 Task: Write a Python program to find the largest element in an array.
Action: Mouse moved to (1145, 430)
Screenshot: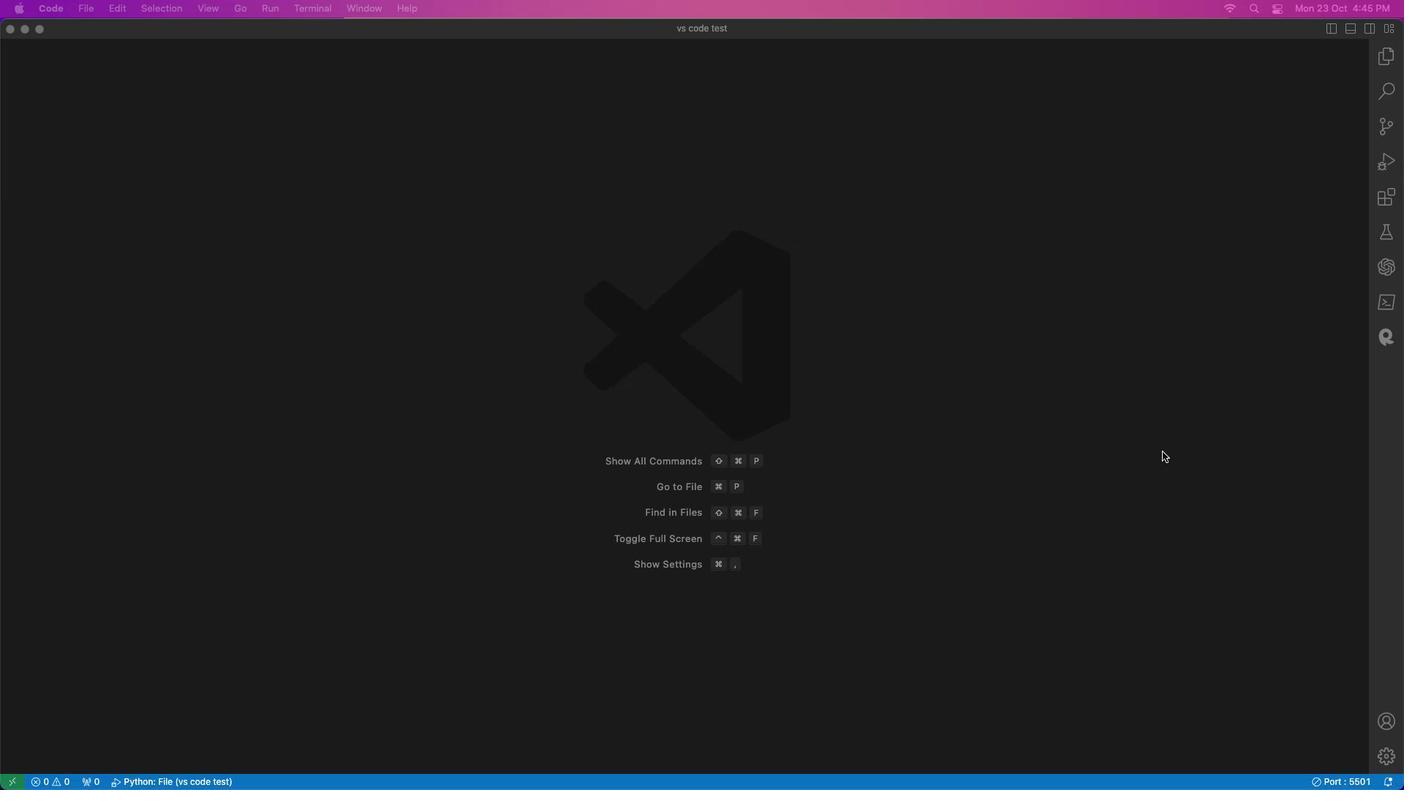 
Action: Mouse pressed left at (1145, 430)
Screenshot: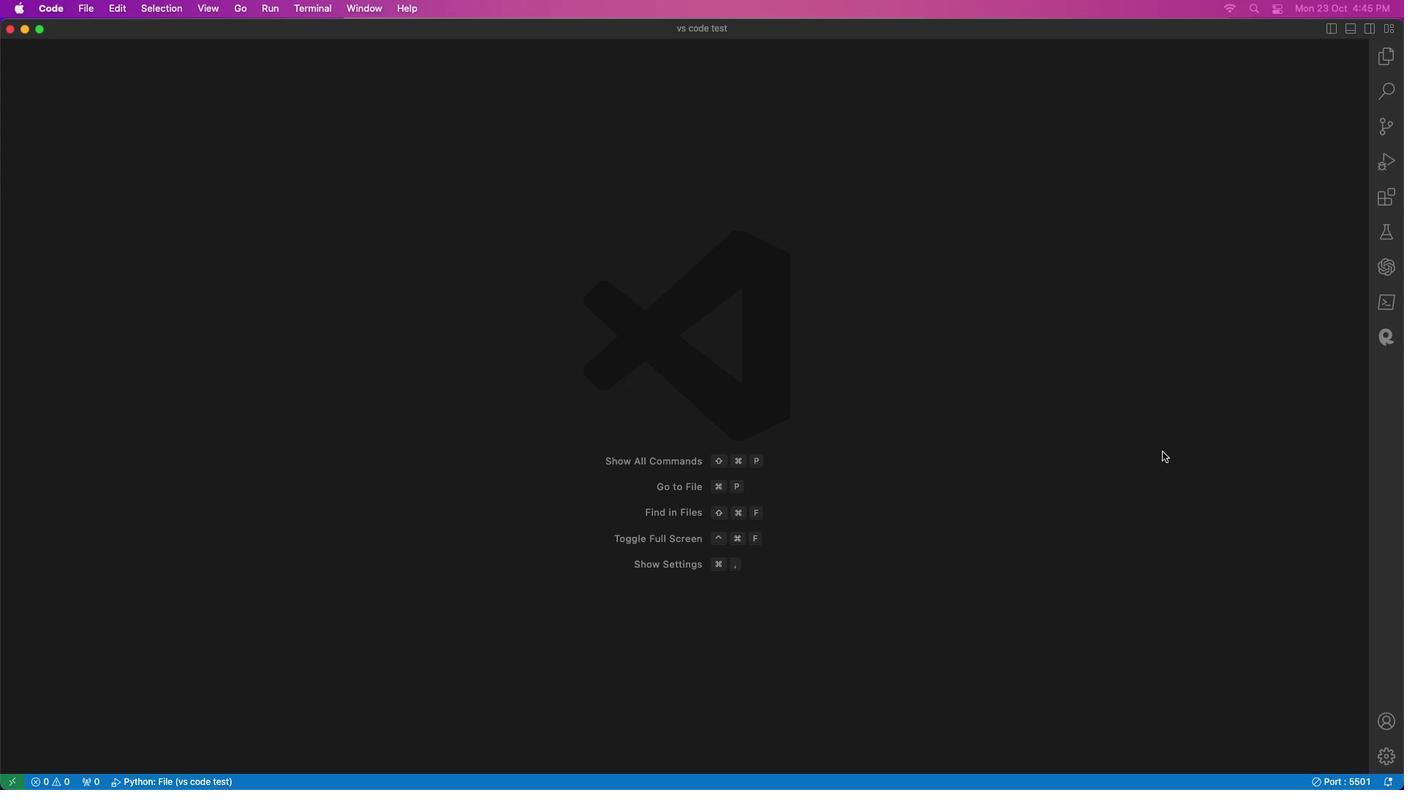 
Action: Mouse moved to (1351, 95)
Screenshot: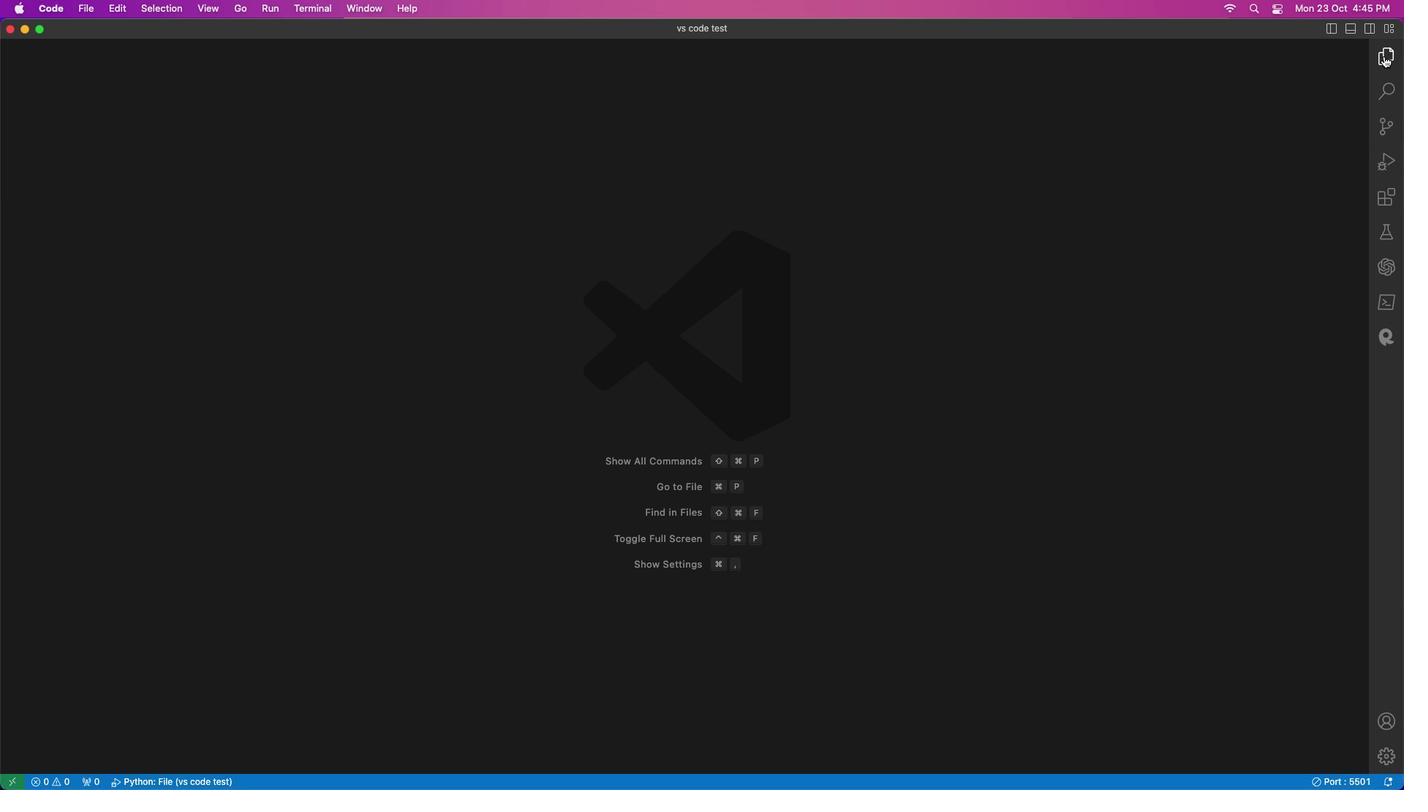 
Action: Mouse pressed left at (1351, 95)
Screenshot: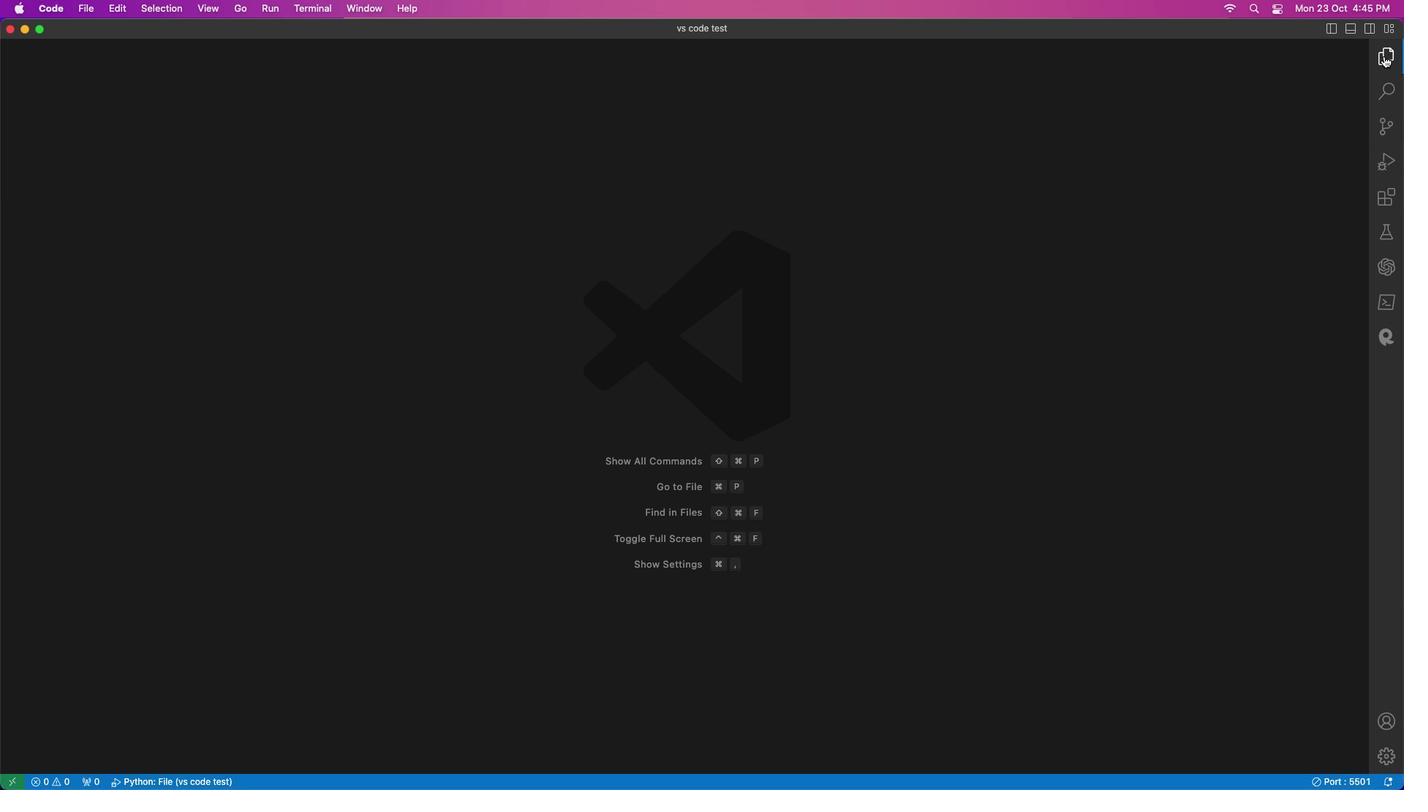 
Action: Mouse moved to (1282, 125)
Screenshot: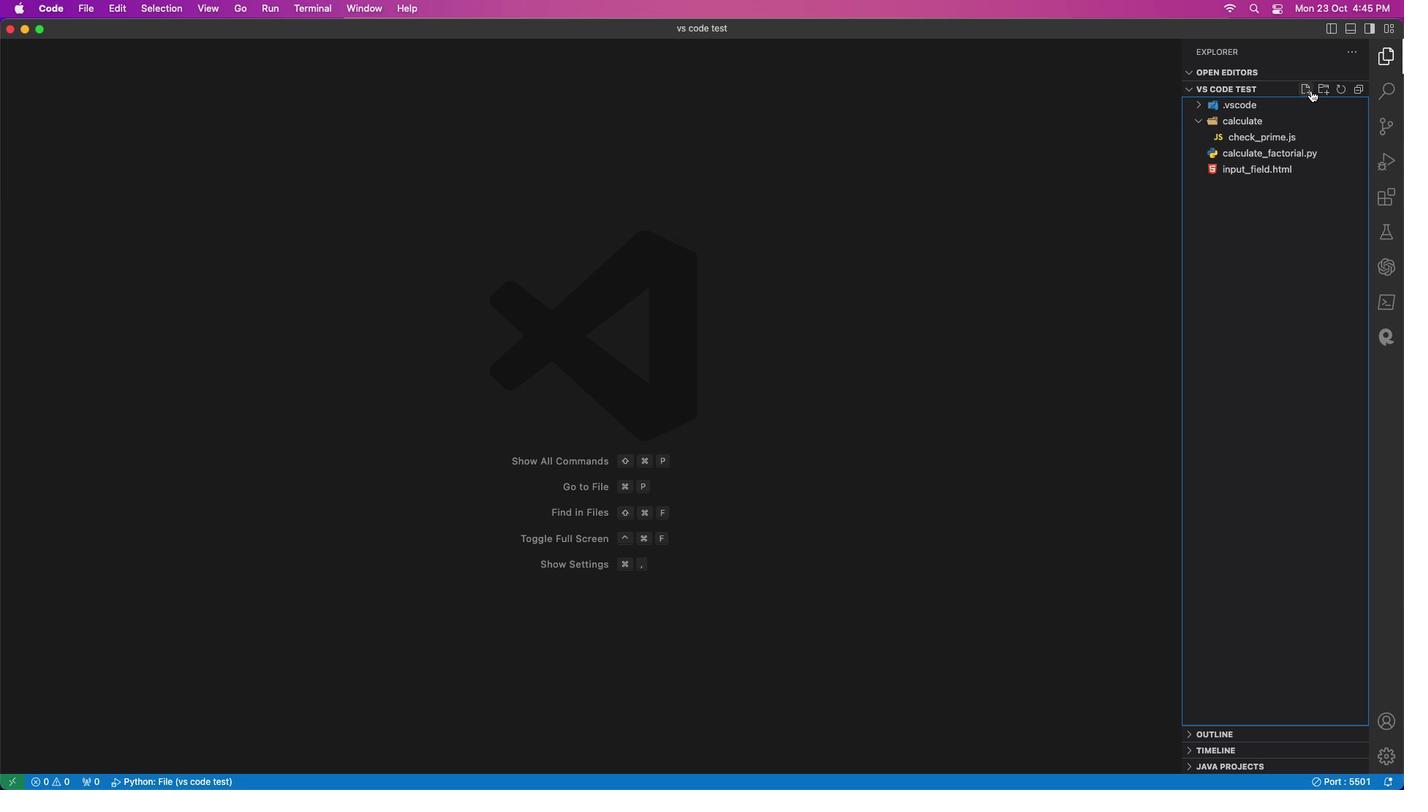 
Action: Mouse pressed left at (1282, 125)
Screenshot: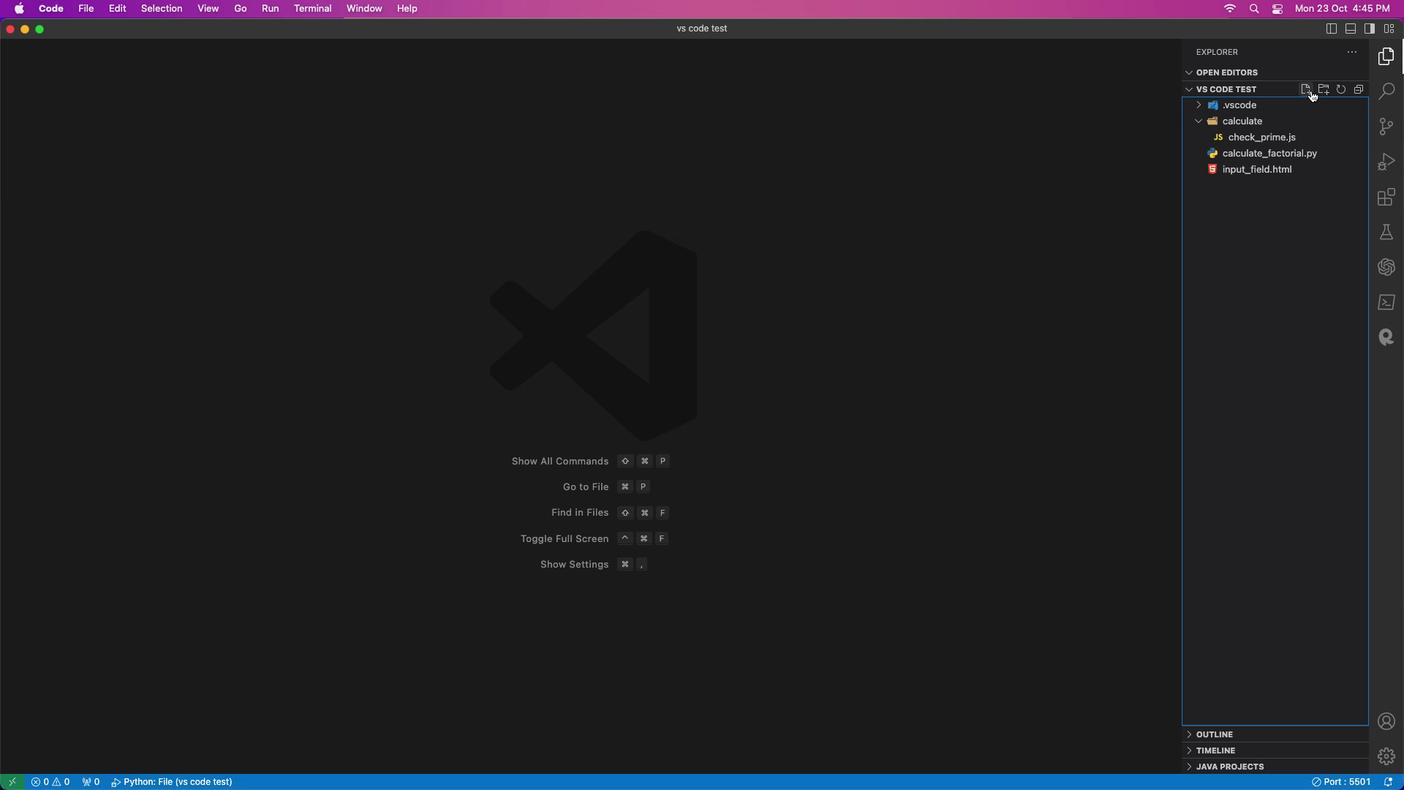 
Action: Mouse moved to (1215, 178)
Screenshot: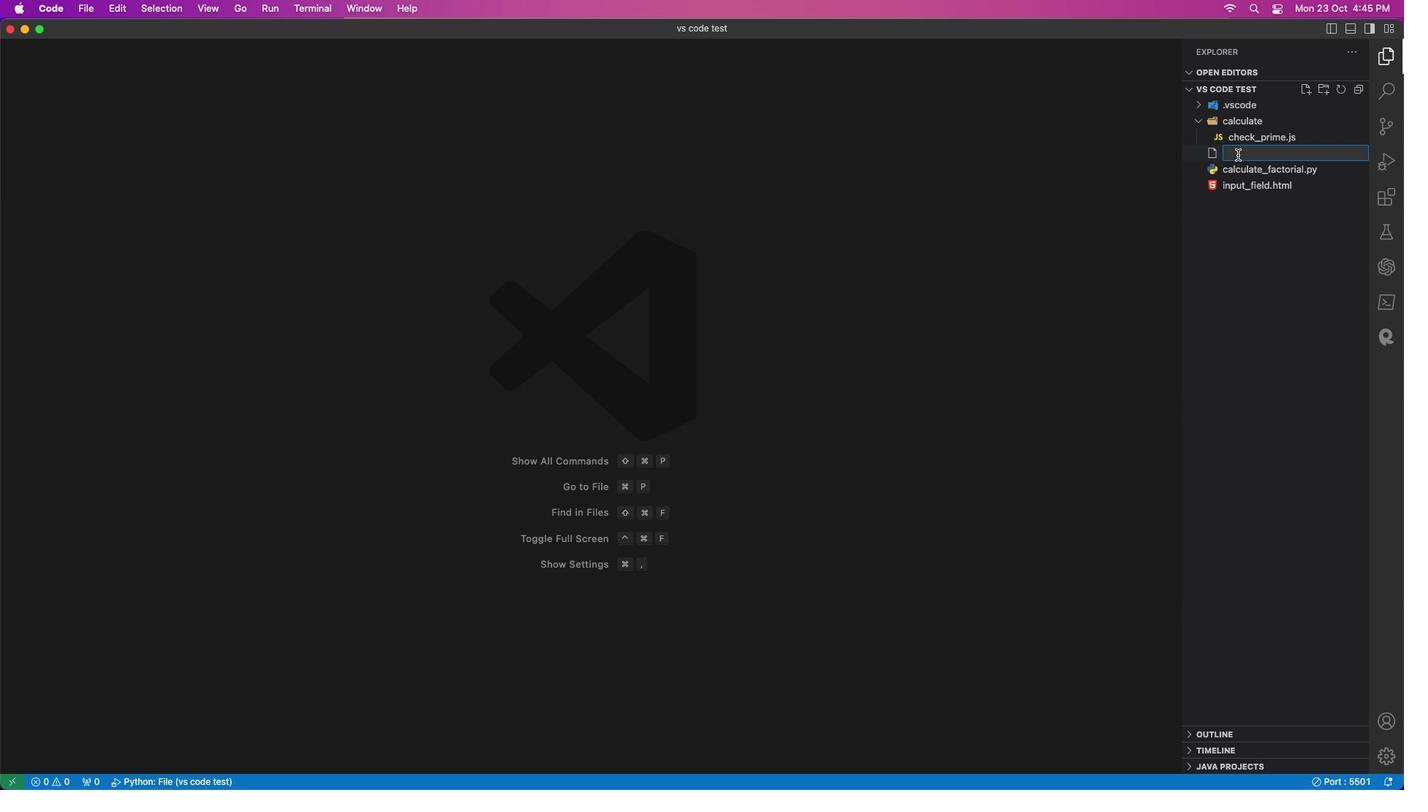 
Action: Mouse pressed left at (1215, 178)
Screenshot: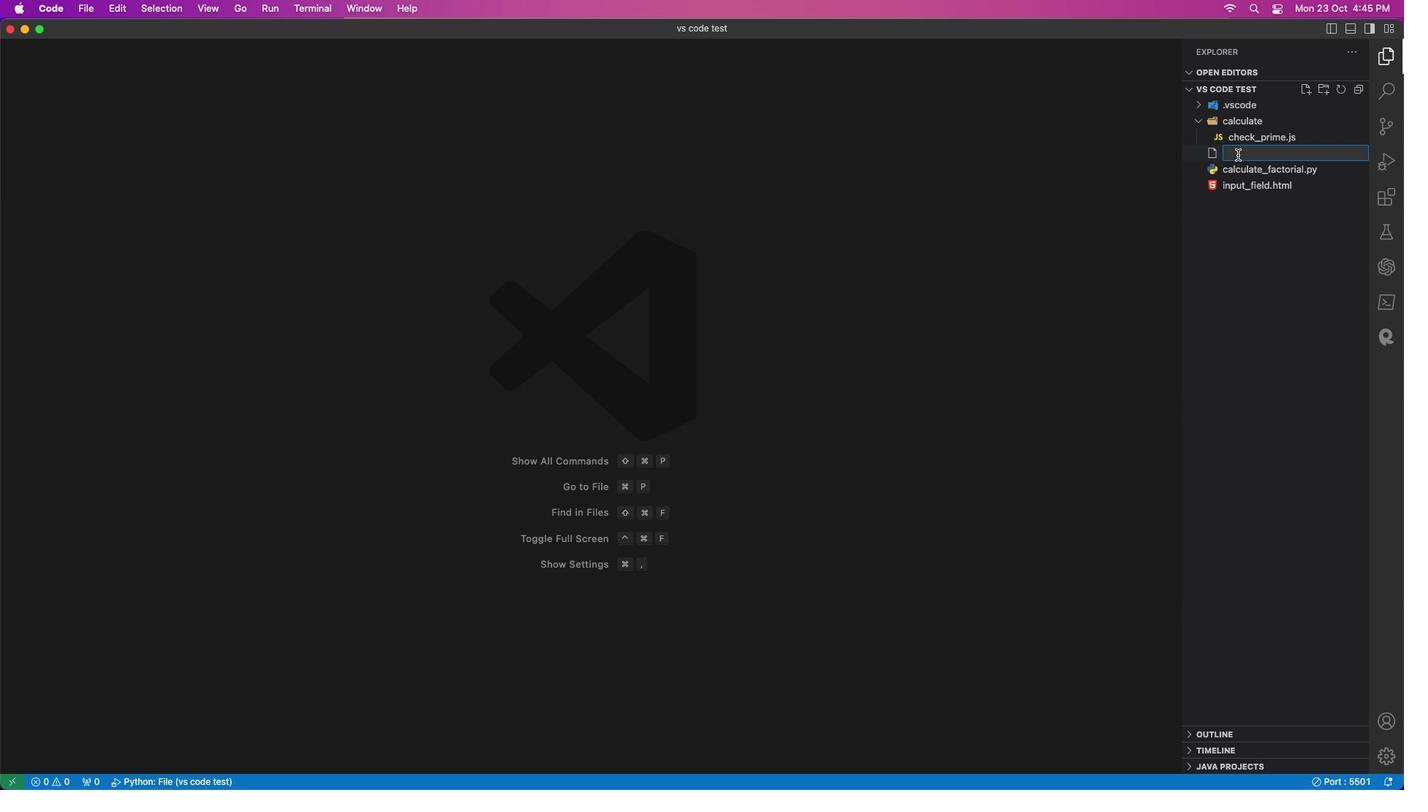
Action: Key pressed 'l''a''r''g''e''s''t'Key.shift'_''n''u''m''b''e''r''.''p''y'Key.enter'd''e''f'Key.space'f''i''n''d'Key.shift'_''d'Key.backspace'l''a''r''g''e''s''t'Key.shift'_''e''l''e''m''e''n''t'Key.shift'(''a''r''r'Key.shift')'Key.shift':'Key.enter'i''f'Key.space'n''o''t'Key.space'a''r''r'Key.shift':'Key.enter'r''e''t''u''r''n'Key.spaceKey.shift'N''o''n''e'Key.spaceKey.spaceKey.shift_r'#'Key.spaceKey.shift_r'R''e''t''u''r''n'Key.spaceKey.shift'N''o''n''e'Key.space'f''o''r'Key.space'a''n'Key.space'e''m''p''t''y'Key.space'a''r''r''a''y'Key.enter'm''a''x'Key.spaceKey.backspaceKey.shift'_''e''l''e''m''e''n''t'Key.space'='Key.space'a''r''r''[''0'']'Key.spaceKey.shift_r'#'Key.spaceKey.shift_r'A''s''s''u''m''e'Key.space't''h''e'Key.space'f''i''r''e''s''t'Key.backspaceKey.backspaceKey.backspace's''t'Key.space'e''l''e''m''e''n''t'Key.space'i''s'Key.space't''h''e'Key.space'm''a''x''i''m''u''m'Key.enterKey.enter'f''o''r'Key.space'e''l''e''m''e''n''t'Key.space'i'Key.space'n'Key.backspaceKey.backspace'm'Key.space'a''r''r'Key.backspaceKey.backspaceKey.backspaceKey.backspaceKey.backspace'n'Key.space'a''r''r'Key.shift':'Key.enter'i''f'Key.space'e''l''e''m''e''n''t'Key.spaceKey.shift'>'Key.space'm''a''x''-'Key.backspaceKey.shift'_''e''l''e''m''e''n''t'Key.shift':'Key.enter'm''a''x'Key.shift'_''e''l''e''m''t''n'Key.backspaceKey.backspace'e''n''t'Key.space'='Key.space'e''l''e''m''e''n''t'Key.enterKey.enterKey.backspaceKey.backspace'r''e''t''u''r''n'Key.space'm''a''x'Key.shift'_''e''l''e''m''e''n''t'Key.enterKey.enterKey.enterKey.shift_r'#'Key.shift_r'A''s''k'Key.space't''h''e'Key.space'u''s''e''r'Key.space't''o'Key.space'i''n''p''u''t'Key.space't''h''e'Key.space'a''r''r''a''y'Key.space'e''l''e''m''e''n''t''s'Key.spaceKey.enter'u''s''e''r'Key.shift'_''i''n''p''u''t''='Key.space'i''n''p''u''t'Key.shift'('Key.shift'"'Key.shift_r'E''n''t''e''r'Key.space't''h''e'Key.space'e''l''e''m''e''e''n''t'Key.backspaceKey.backspaceKey.backspace'n''t''s'Key.space'o''f'Key.space't''h''e'Key.space'a''r''r''a''y'Key.space's''e''p''e''r''a''t''e''d'Key.space'b''y'Key.space's''a'Key.backspace'p''a''c''e''s'Key.shift':'Key.spaceKey.shift'"'Key.shift')'Key.enter'i''n''p''u''t'Key.shift'_''e''l''e''m''e''n''t''='Key.space'u''s''e''r'Key.shift'_''i''n''p''u''t''.''s''p''l''i''t'Key.spaceKey.backspaceKey.shift'('Key.shift')'Key.enterKey.enterKey.backspaceKey.backspaceKey.spaceKey.shift_r'#'Key.spaceKey.shift_r'S''p''l''i''t'Key.space't''h''e'Key.space'i''n''p''u''t'Key.space'i''n''t''o'Key.space'a'Key.space'l''i''s''t'Key.space'o''f'Key.space's''t''r''i''n''g''s'Key.enterKey.enterKey.shift_r'#'Key.shift_r'C''o''n''v''e''r''t'Key.space't''h''e'Key.space'i''n''p''u''t'Key.space'e''l''e''m''e''n''t''s'Key.space't''o'Key.space'i''n''t''e''g''e''r''s'Key.enter't''r''y'Key.shift':'Key.enter'a''r''r''r'Key.backspace'a''y'Key.shiftKey.space'='Key.space'[''i''n''t'Key.shift'(''e''l''e''m''e''n''t'Key.shift')'Key.space'f''o''r'Key.space'e''l''e''m''e''n''t'Key.space'i''n'Key.space'i''n''p''u''t'Key.shift'_''e''l''e''m''e''n''t''s'']'Key.enter'e''x''c''e''p''t'Key.spaceKey.shift_r'V''a''l''u''e'Key.shift_r'E''r''r''o''r'Key.shift':'Key.enter'p''r''i''n''t'
Screenshot: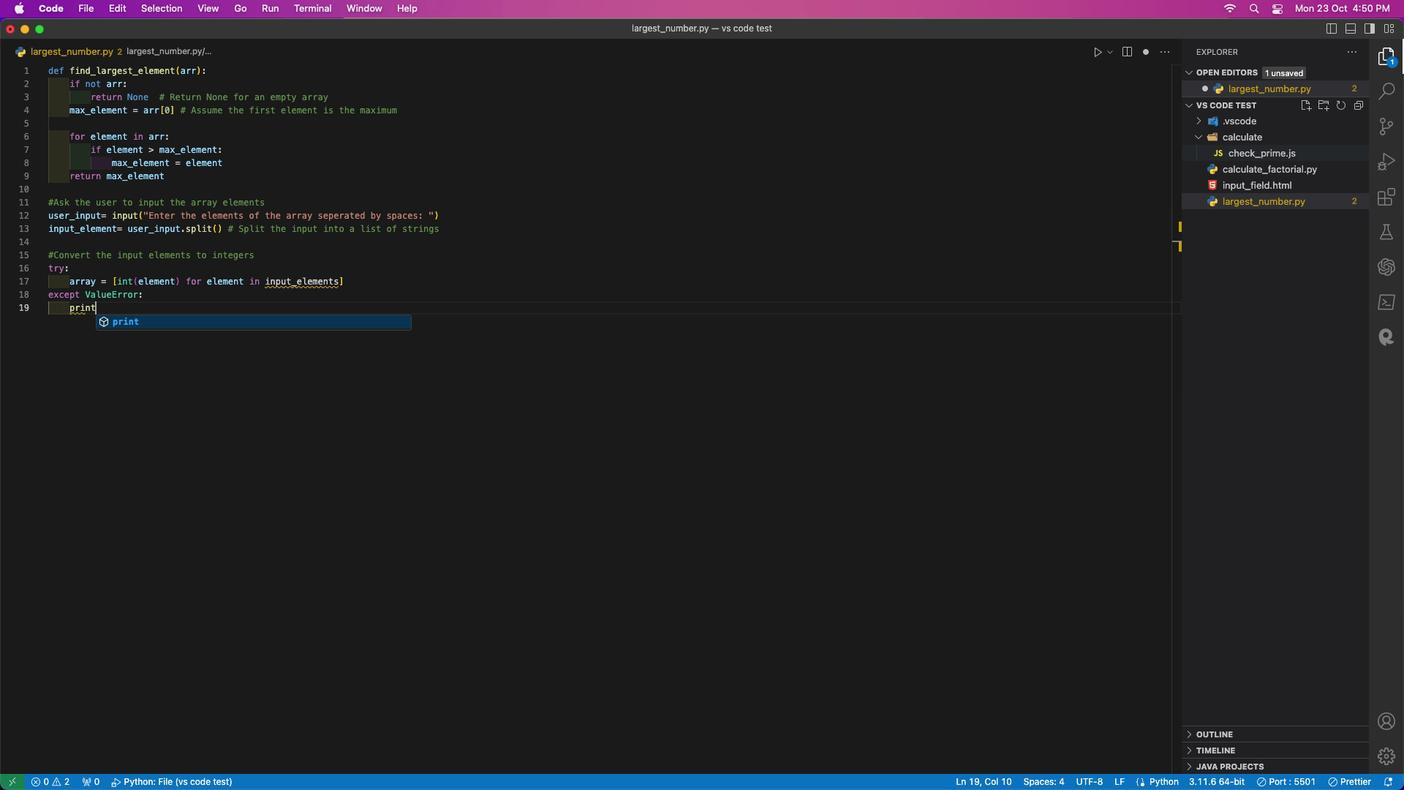 
Action: Mouse moved to (377, 280)
Screenshot: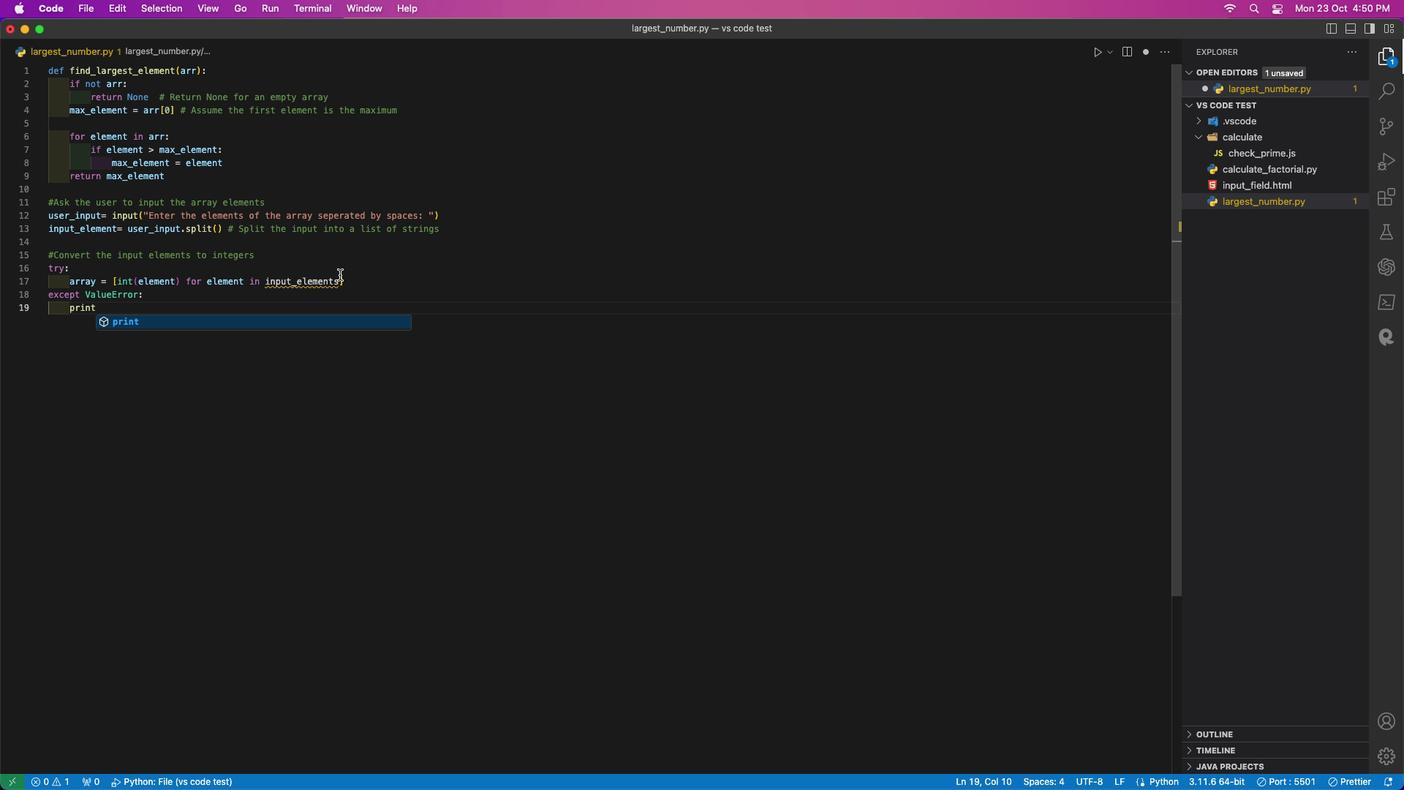 
Action: Mouse pressed left at (377, 280)
Screenshot: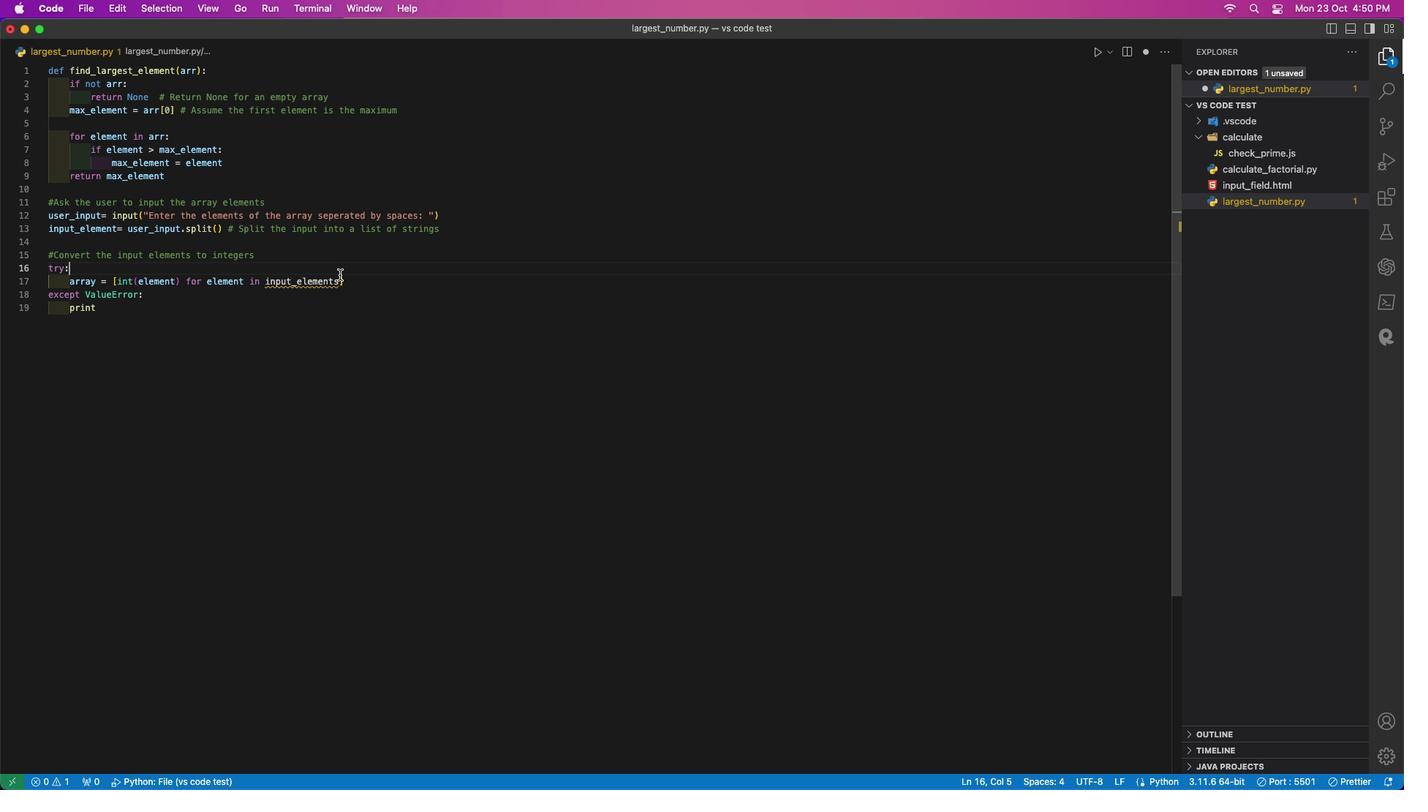 
Action: Mouse moved to (375, 283)
Screenshot: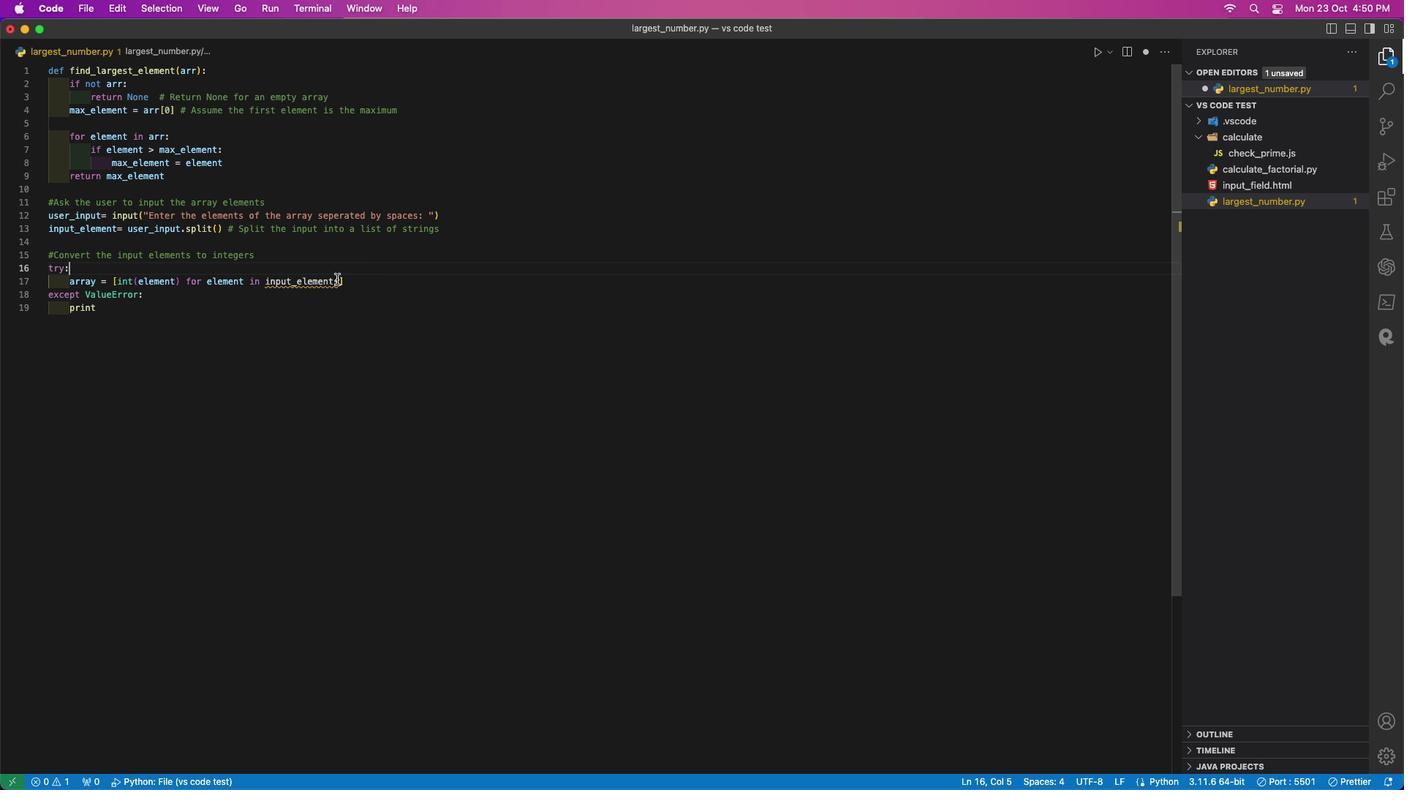 
Action: Mouse pressed left at (375, 283)
Screenshot: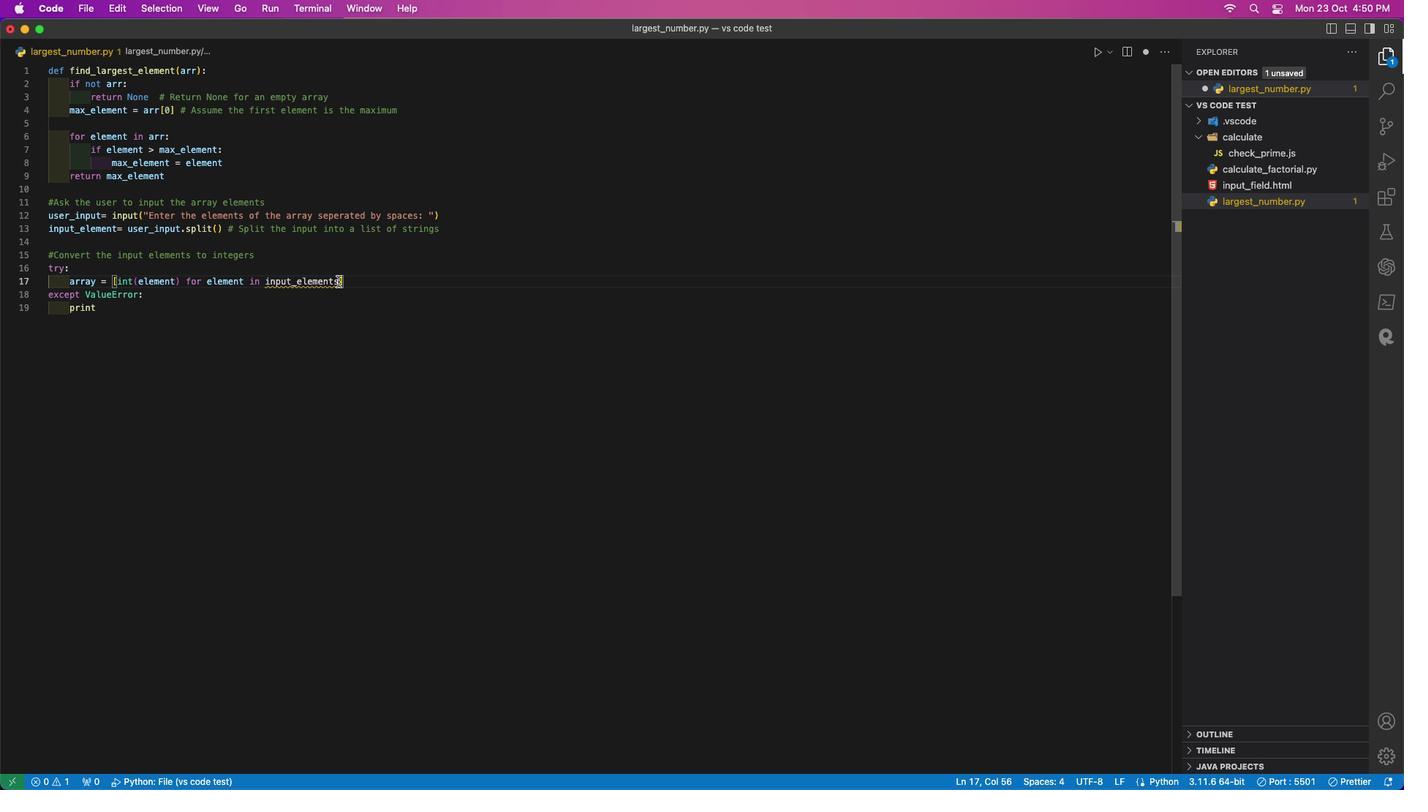 
Action: Mouse moved to (387, 302)
Screenshot: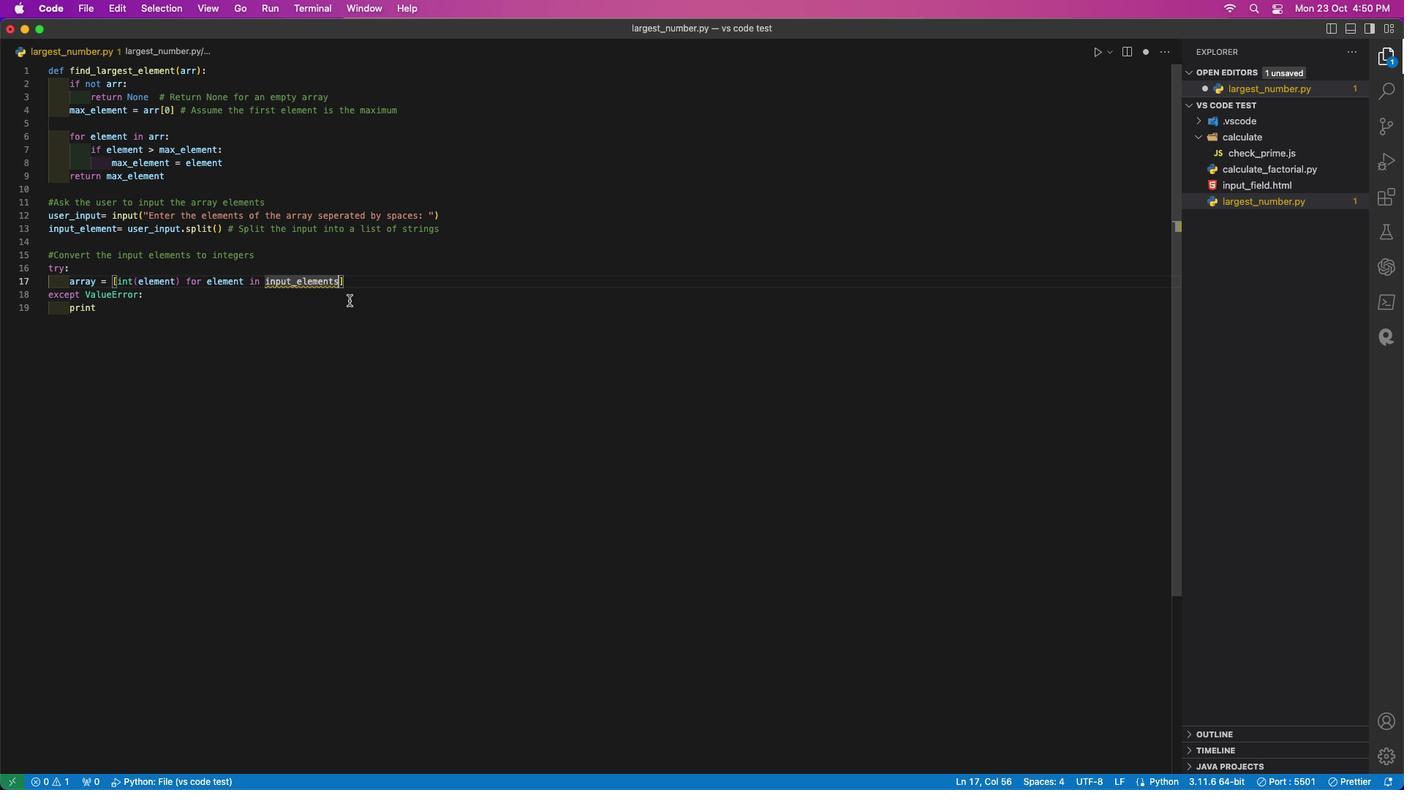 
Action: Key pressed Key.backspace
Screenshot: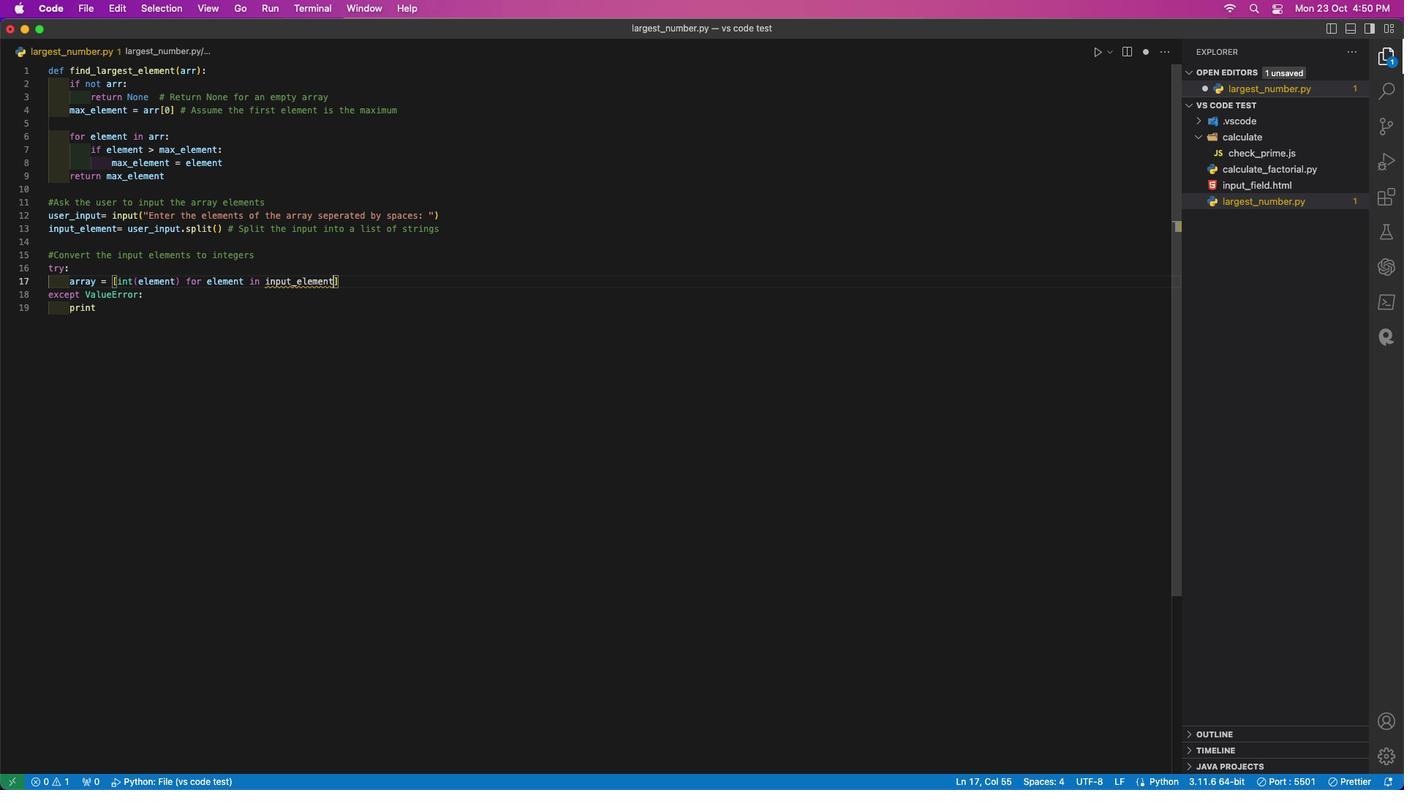 
Action: Mouse moved to (218, 306)
Screenshot: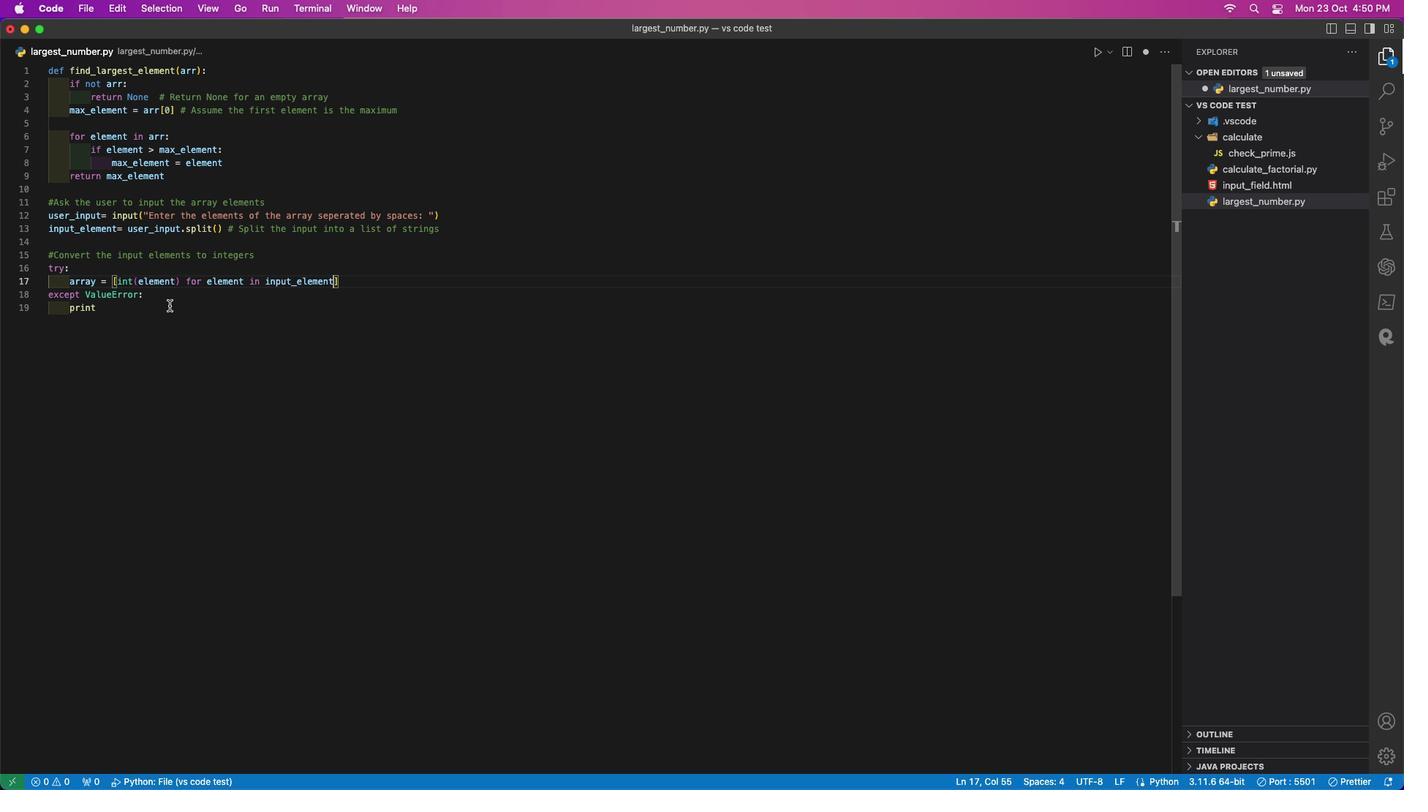 
Action: Mouse pressed left at (218, 306)
Screenshot: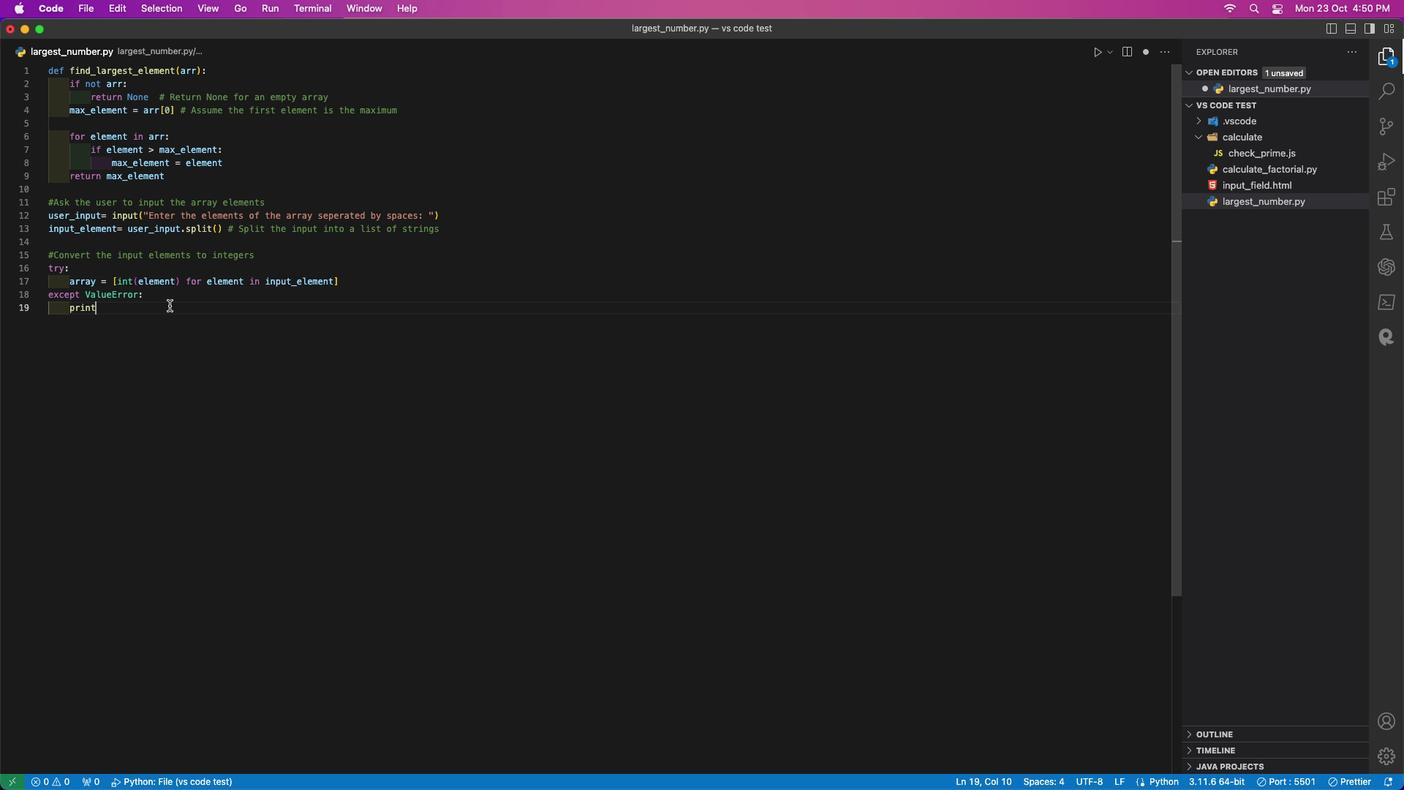 
Action: Mouse moved to (220, 306)
Screenshot: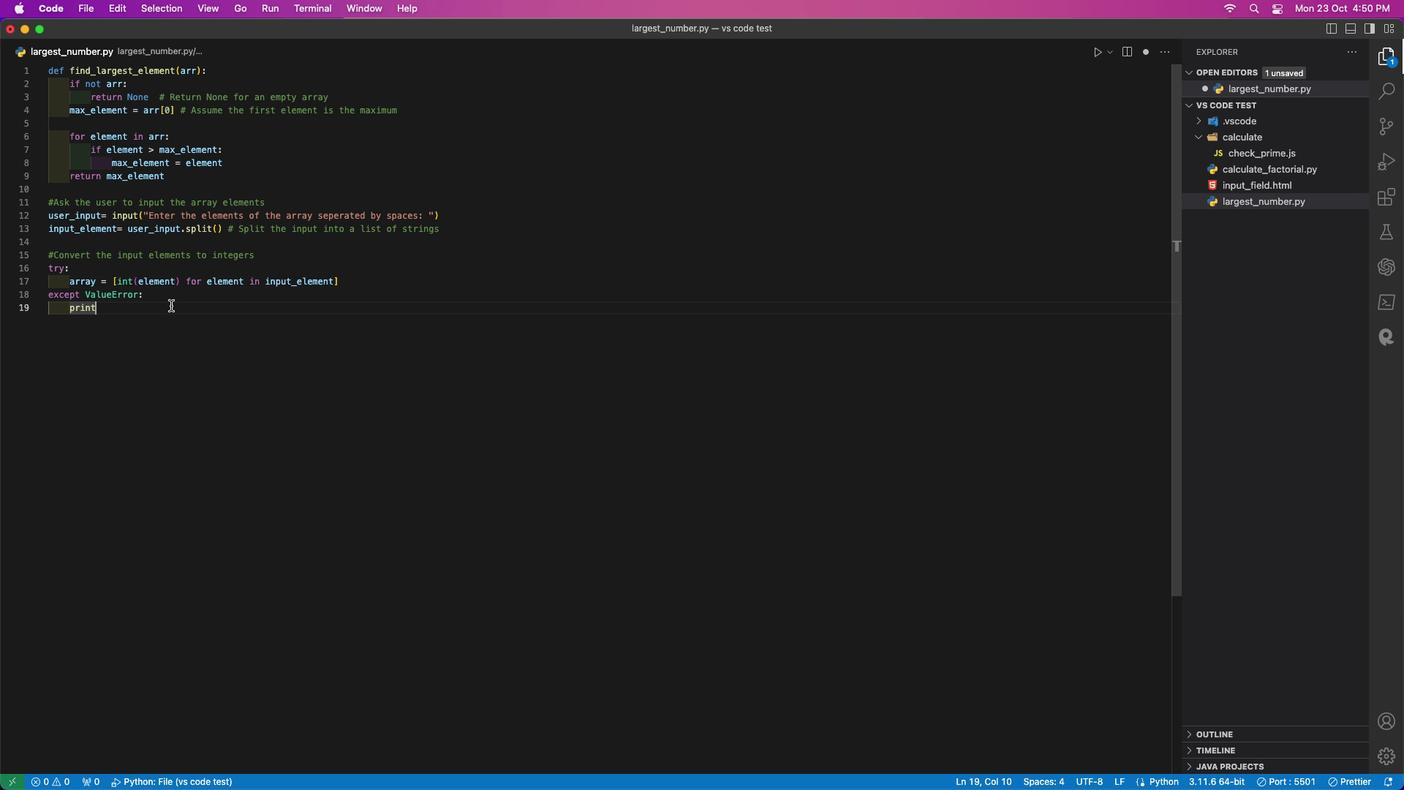 
Action: Key pressed Key.shift'('Key.shift'"'Key.shift'I''n''v''a''l''i''d'Key.space'i''n''p''u''t'Key.spaceKey.backspace'.'Key.shiftKey.spaceKey.shift'P''l''e''a''s''e'Key.space'e''n''t''e''r'Key.space'i''n''t''e''g''e''r''s'Key.space's''e''p''e'Key.backspaceKey.backspace'p''a''r''a''t''e''d'Key.space'b''y'Key.space's''p''a''c''e''s''.'Key.shift'"'Key.shift')'Key.enter'e''l''s''e'Key.shift':'Key.enter'i''f'Key.space'a''r''r''a''y'Key.shift':'Key.enter'l''a''r''g''e''s''t'Key.space'='Key.space'f''i''n''d'Key.shift'_''l''a''r''g''e''s''t'Key.shift'_''e''l''e''m''e''n''t'Key.shift'(''a''r''r''a''y'Key.shiftKey.shiftKey.shift')'Key.enter'p''r''i''n''t'Key.shift'('Key.shift'"'Key.shift'T''h''e'Key.space'l''a''r''g''e''s''t'Key.space'e''l''e''m''e''n''t'Key.space'i''n'Key.space't''h''e'Key.space'a''r''r''a''y'Key.space'i''s'Key.spaceKey.backspaceKey.shift':'Key.spaceKey.shift'"'','Key.space'l''a''r''g''e''s''t'Key.shift')'Key.enter'e''l''s''e'Key.shift':'Key.enter'p''r''i''n''t'Key.shift'('Key.shift'"'Key.shift'T''h''e'Key.space'a''r''r''a''y'Key.space'i''s'Key.space'e''m''p''t''y''.'Key.shift'"'Key.shiftKey.shift')'
Screenshot: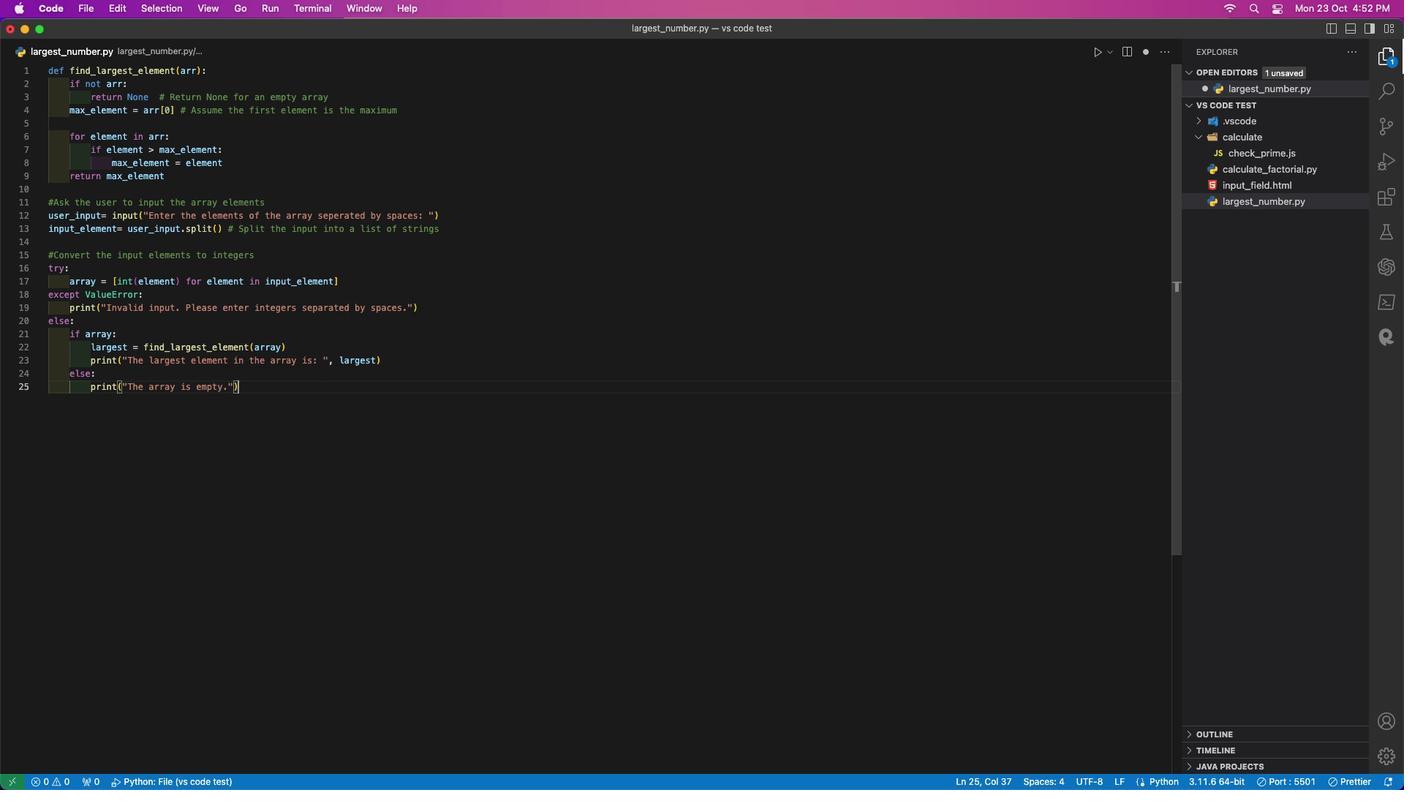 
Action: Mouse moved to (608, 364)
Screenshot: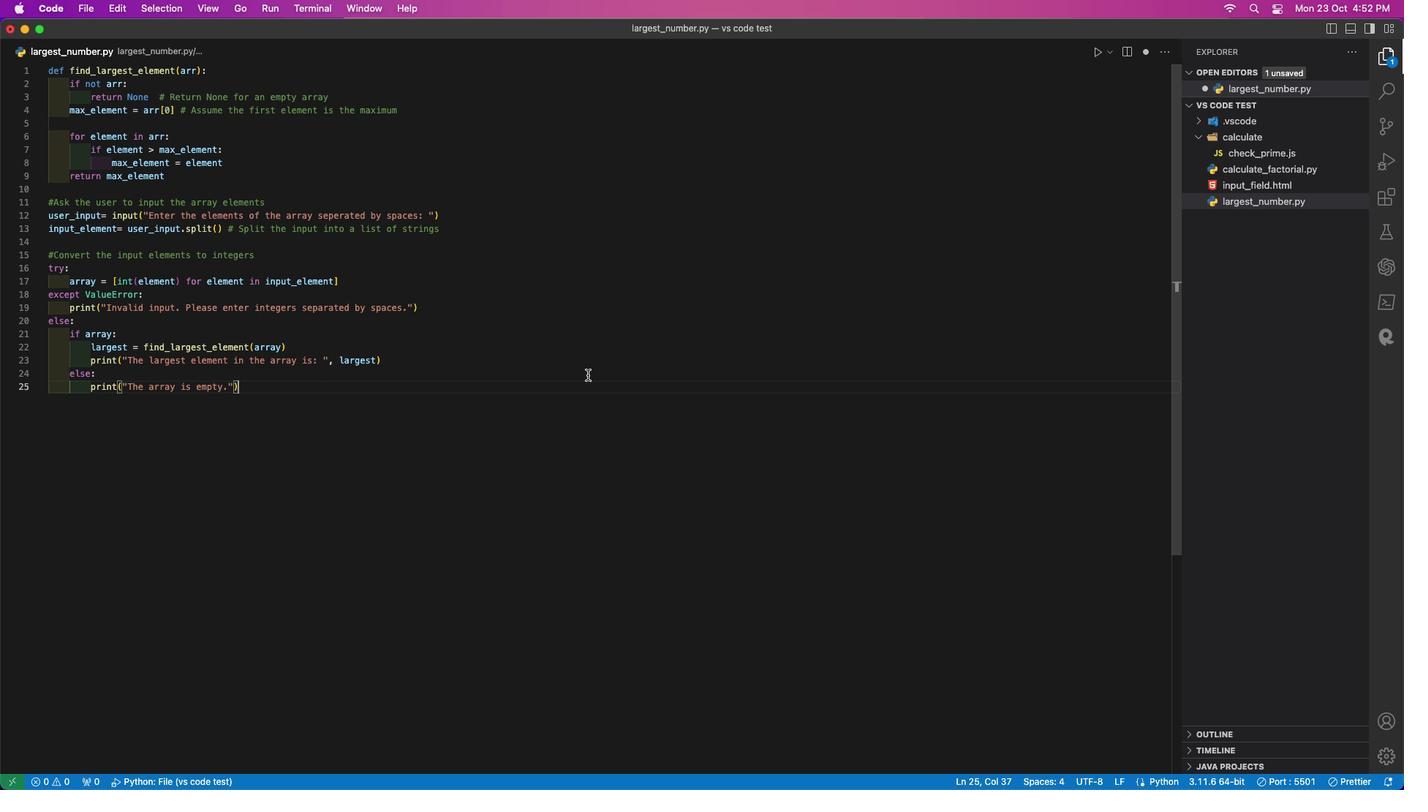 
Action: Mouse pressed left at (608, 364)
Screenshot: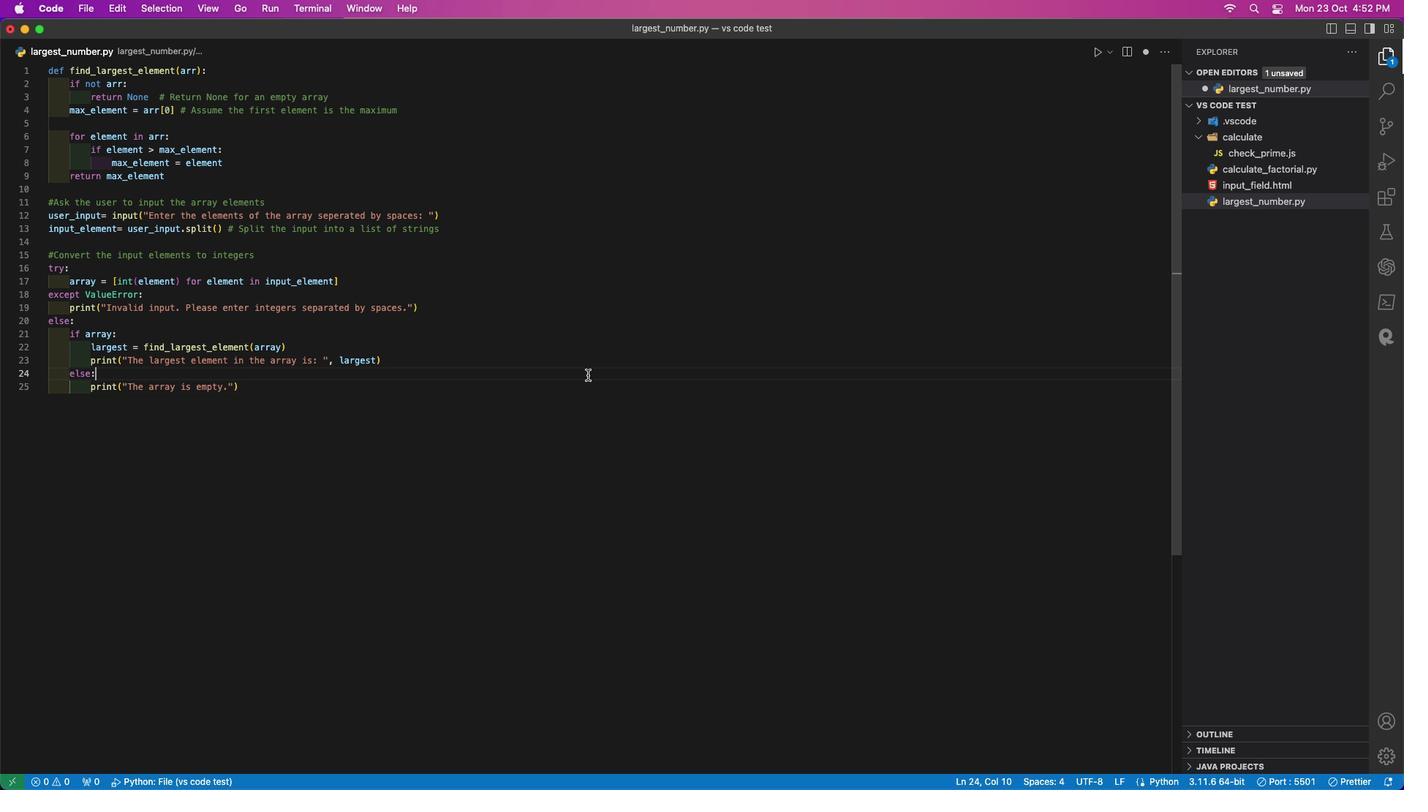 
Action: Mouse moved to (1353, 180)
Screenshot: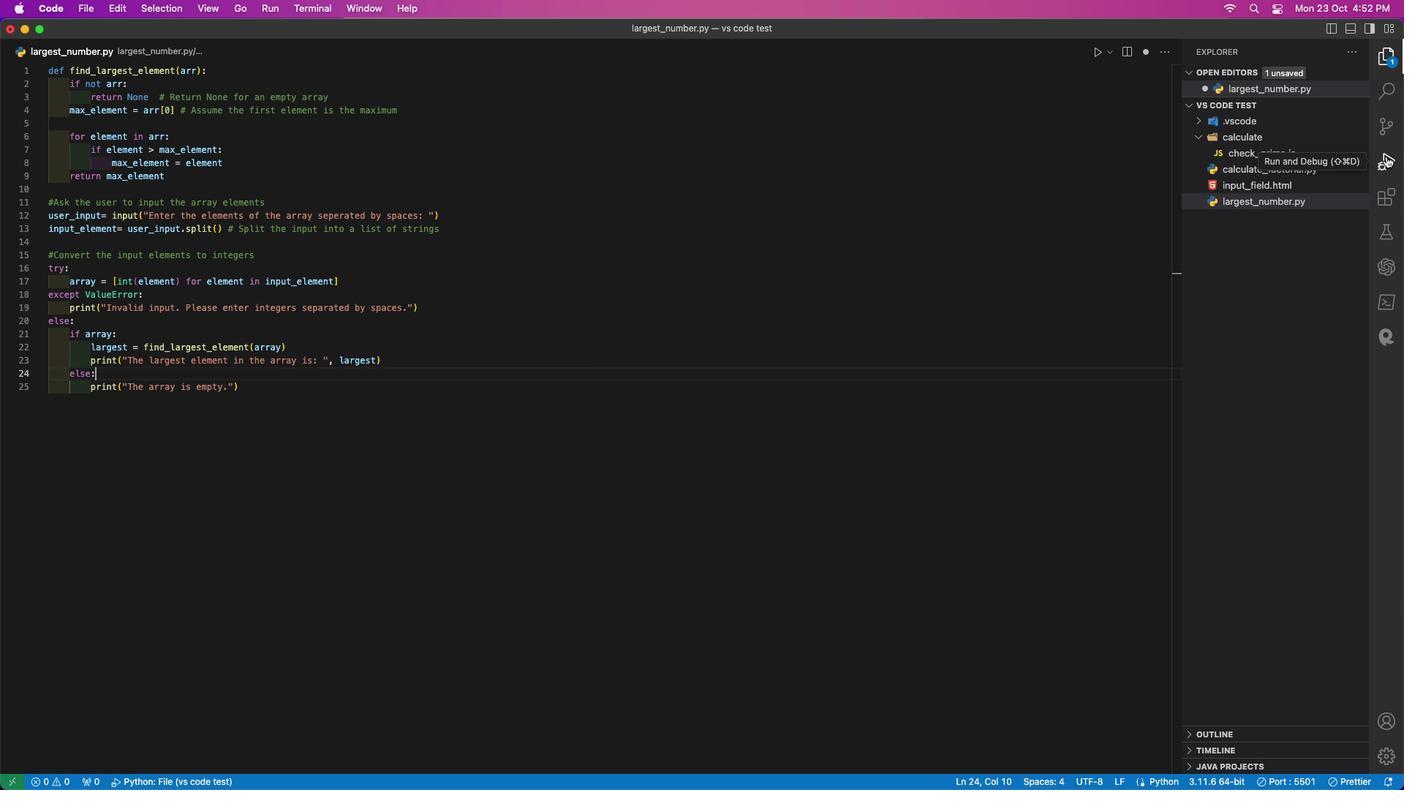 
Action: Mouse pressed left at (1353, 180)
Screenshot: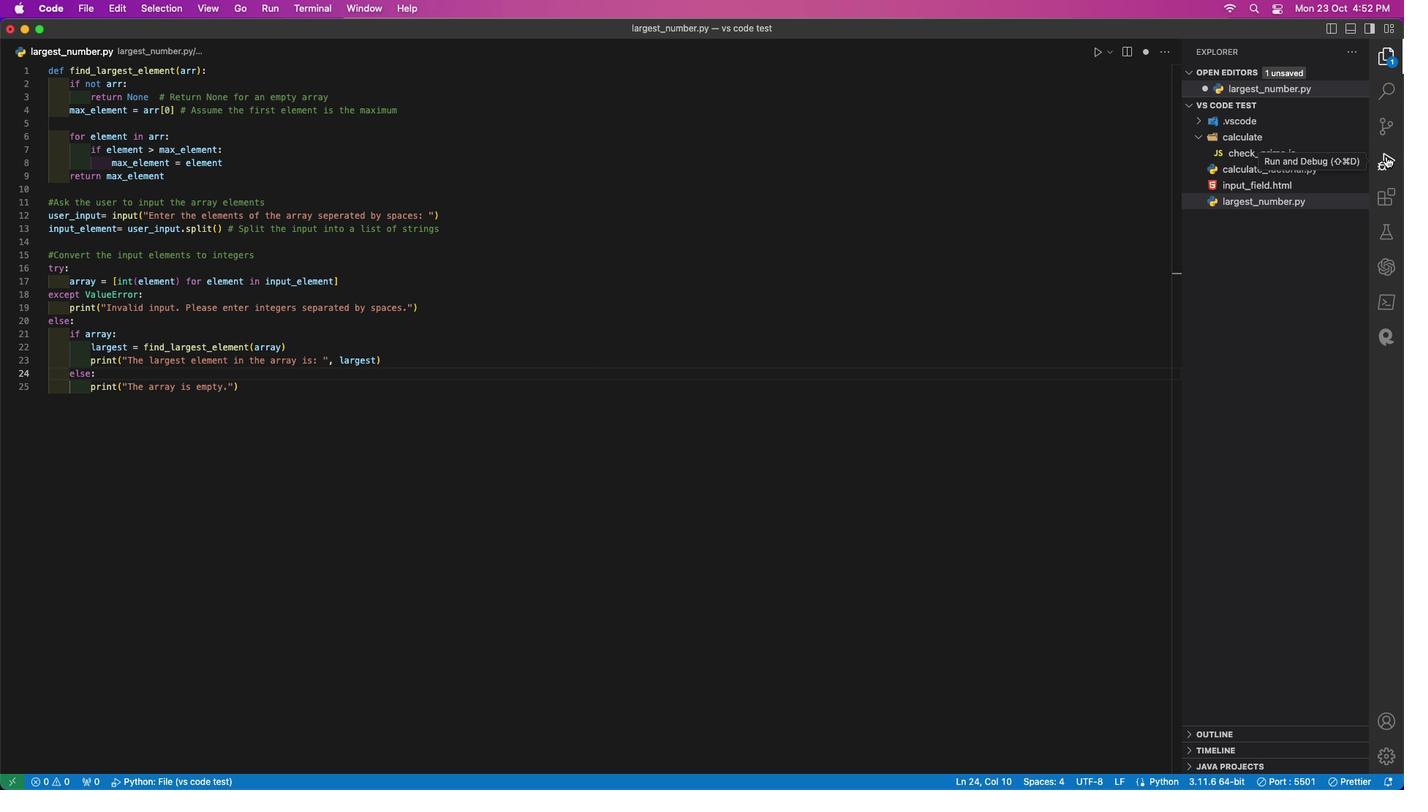 
Action: Mouse moved to (1225, 92)
Screenshot: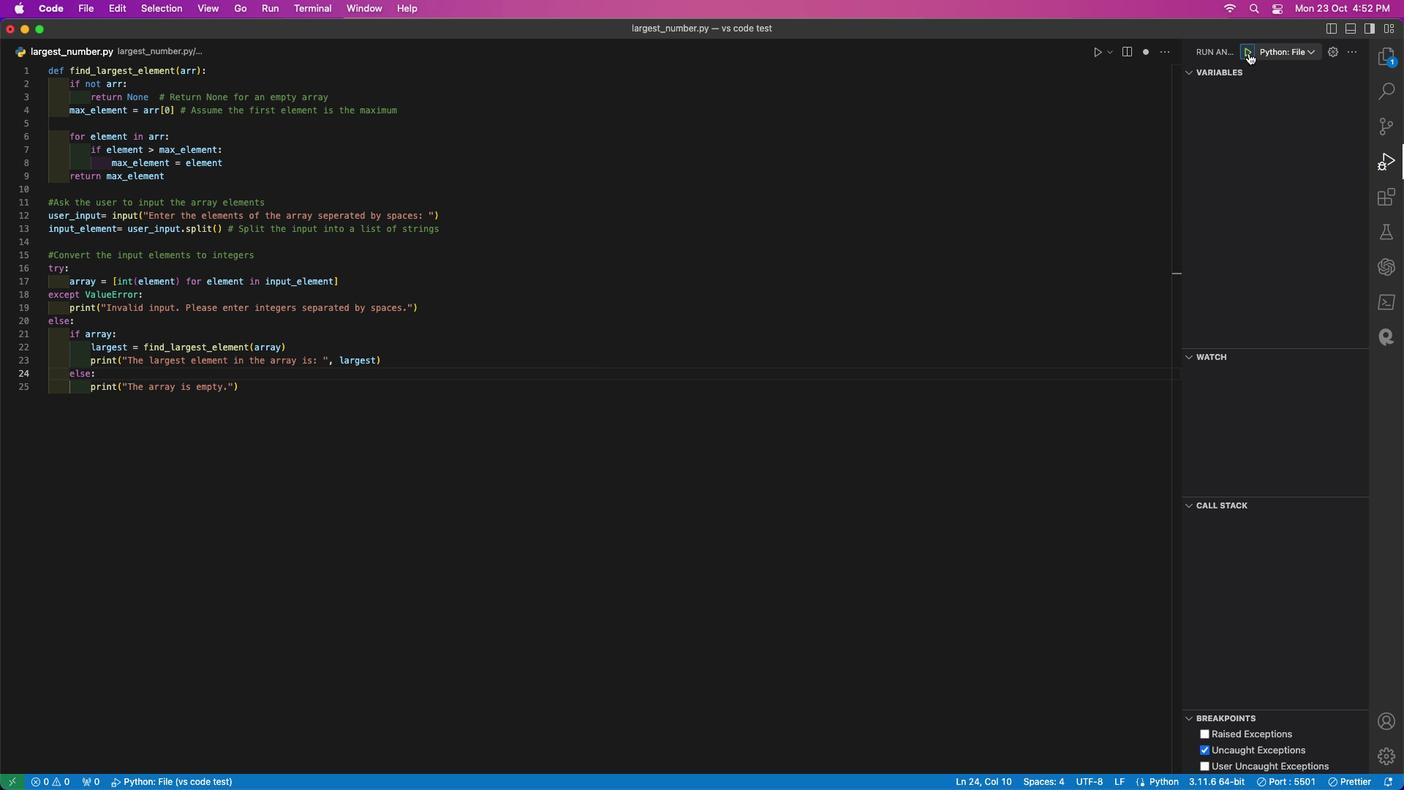 
Action: Mouse pressed left at (1225, 92)
Screenshot: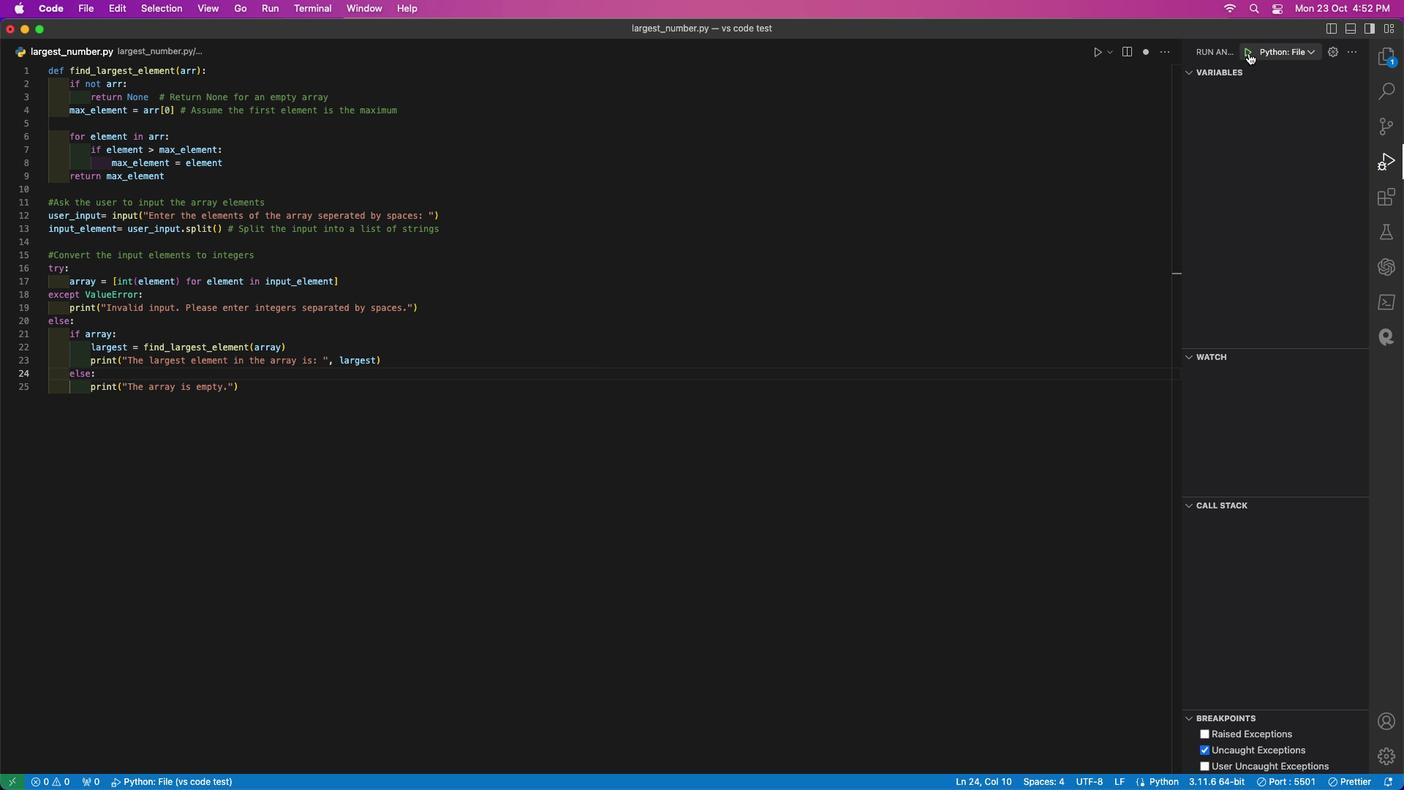 
Action: Mouse moved to (373, 632)
Screenshot: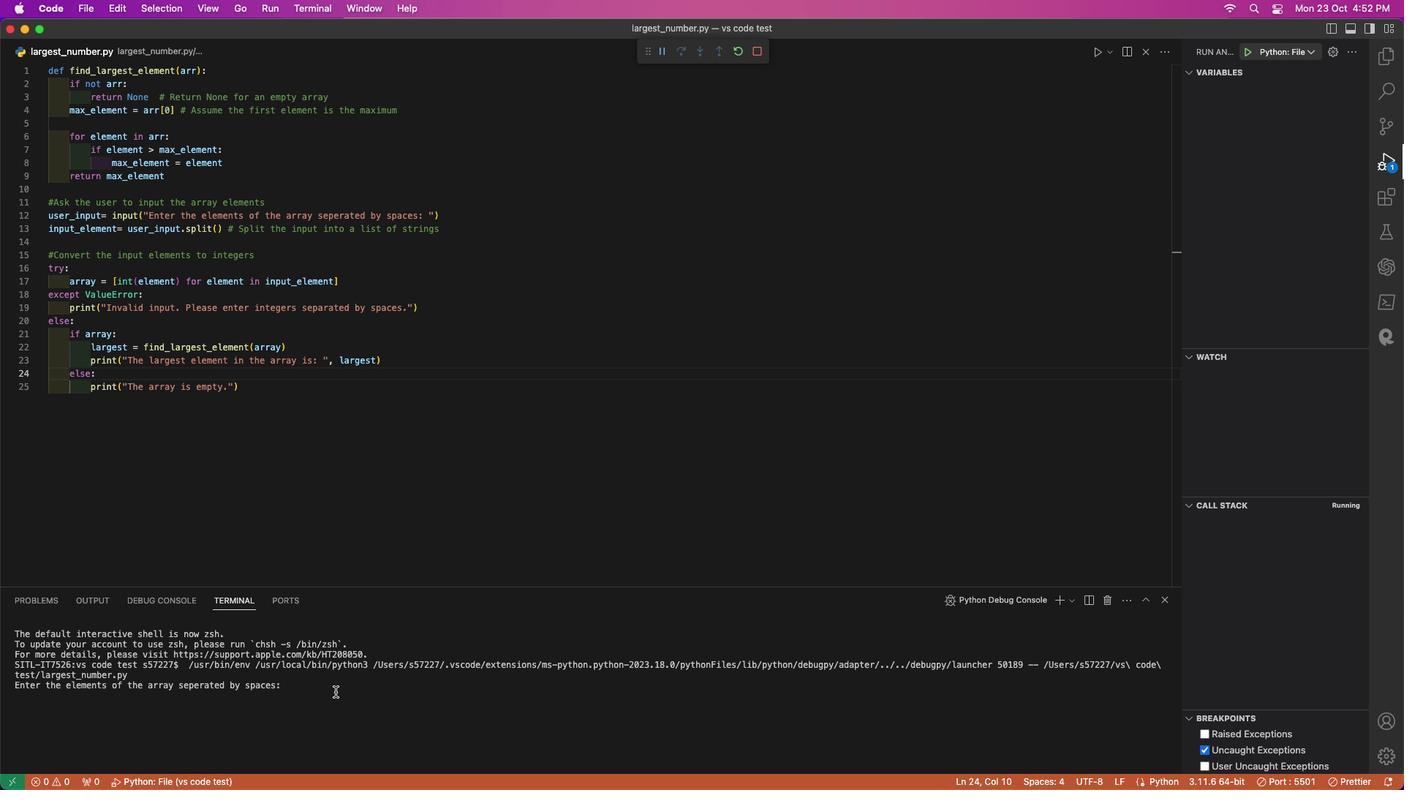 
Action: Mouse pressed left at (373, 632)
Screenshot: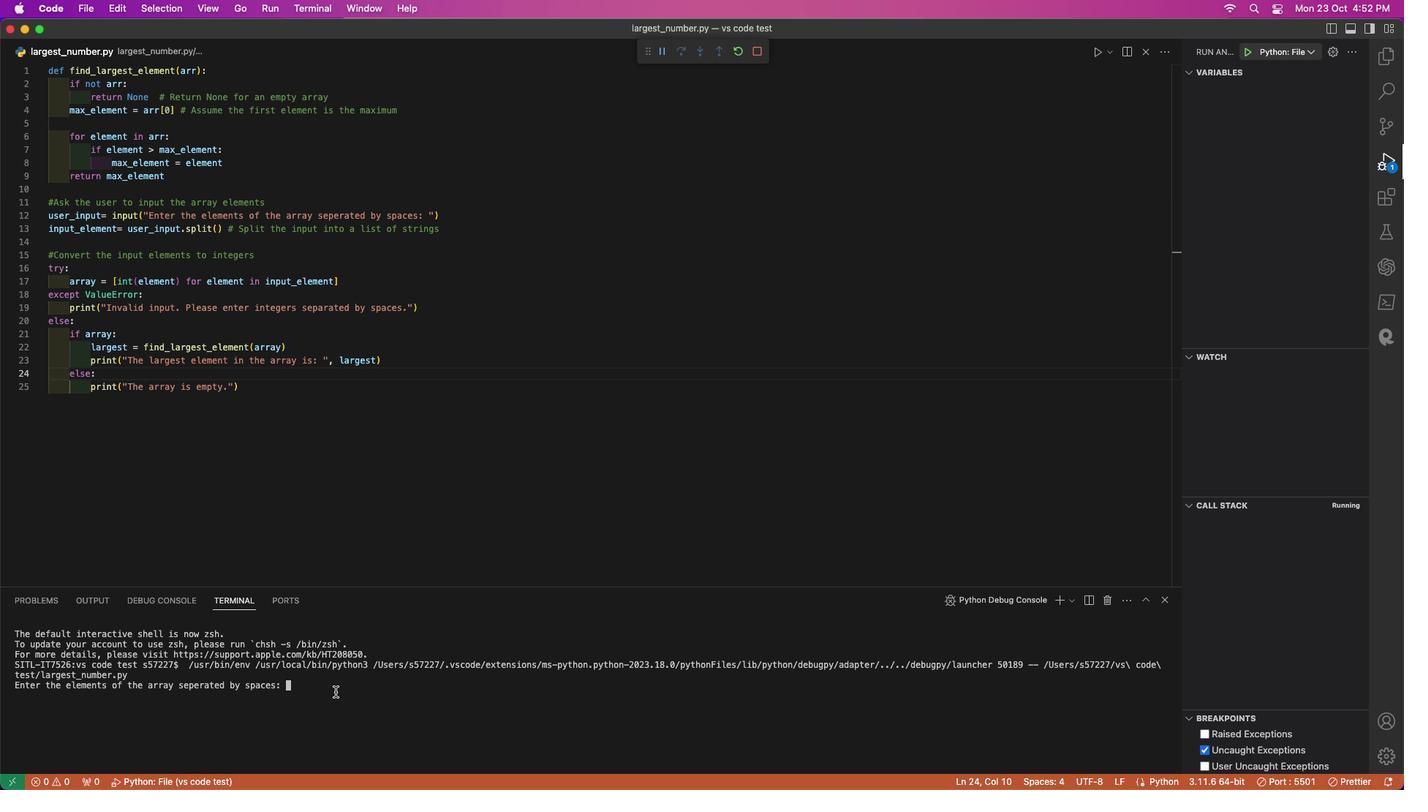 
Action: Key pressed '6''7'Key.space'8''7'Key.space'3''5''7'Key.space'7''8''9''3'Key.backspaceKey.enter
Screenshot: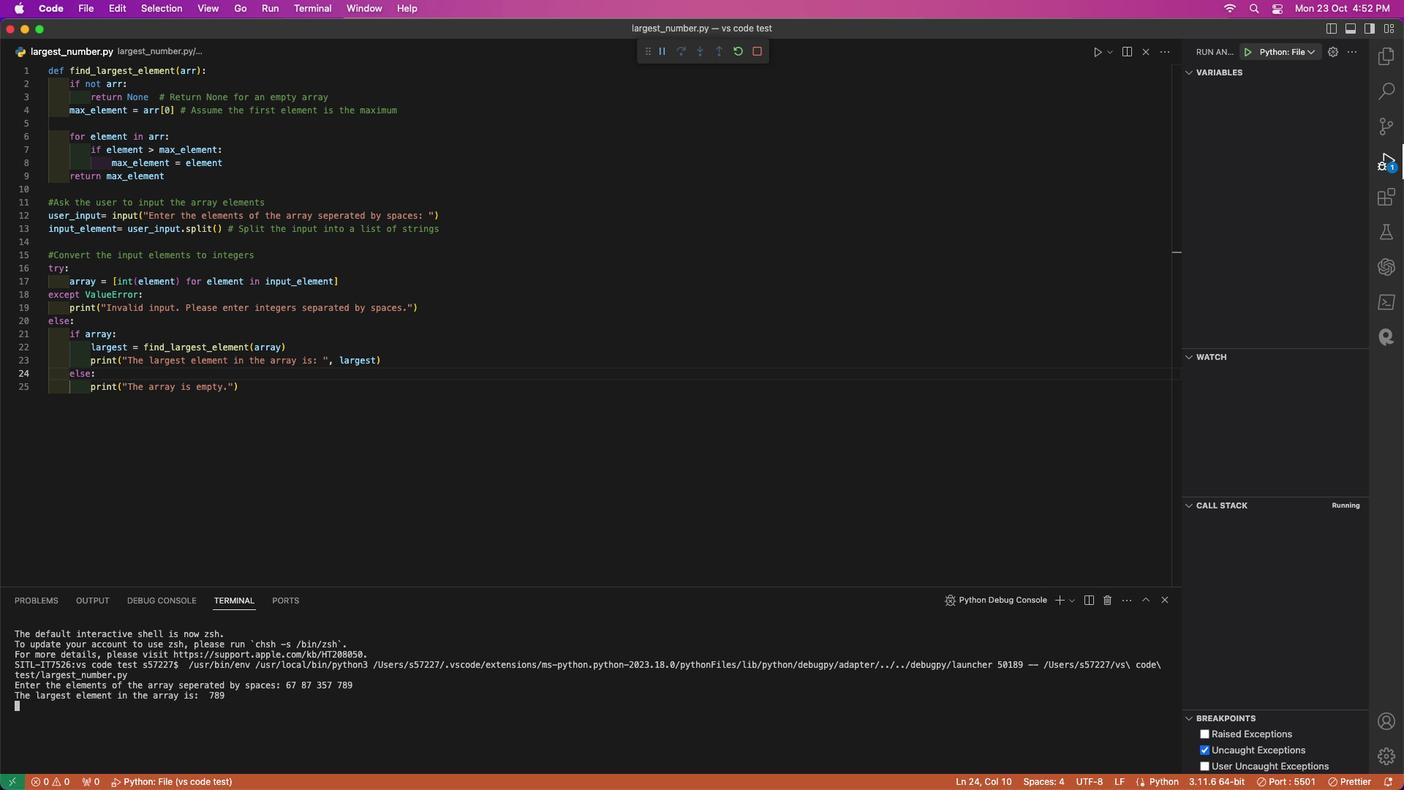 
Action: Mouse moved to (1228, 92)
Screenshot: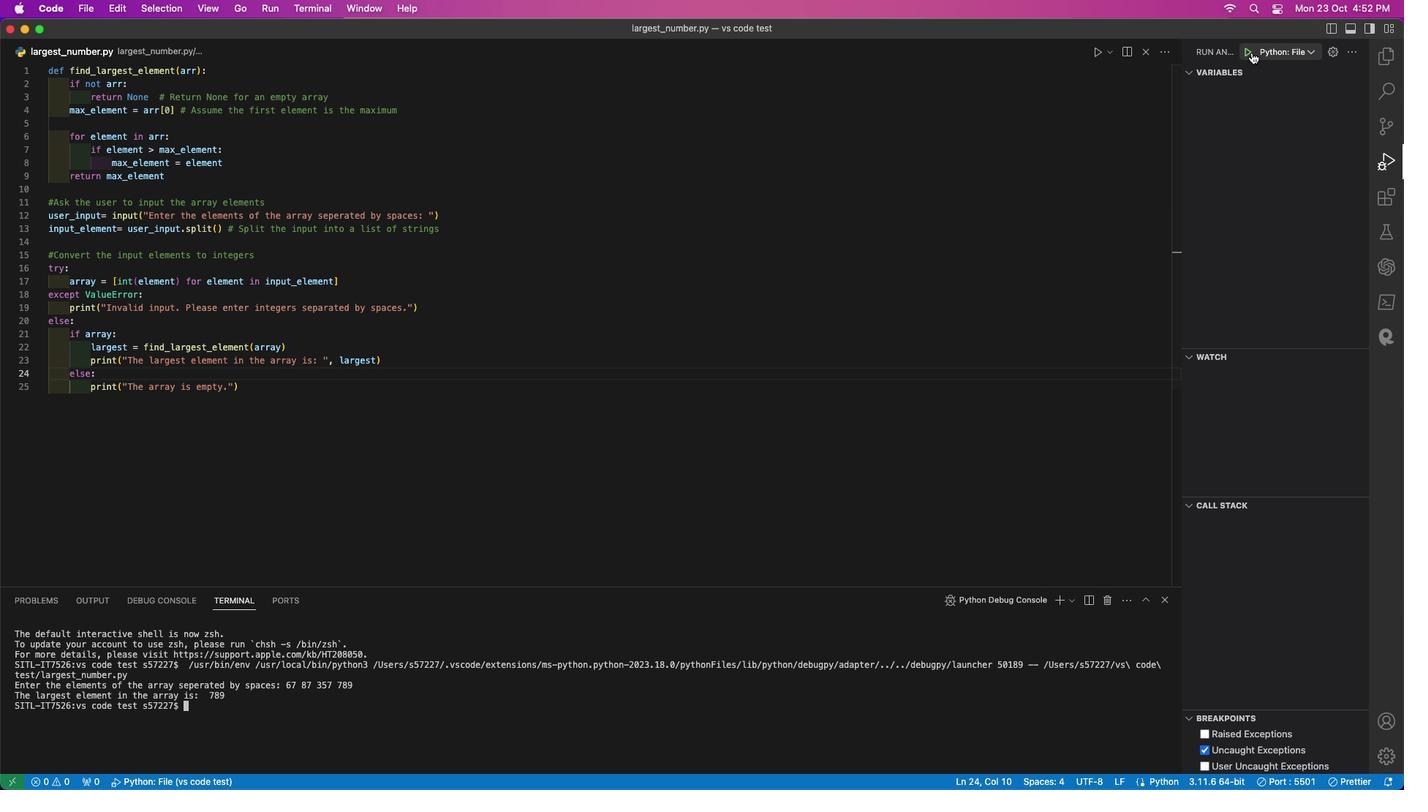 
Action: Mouse pressed left at (1228, 92)
Screenshot: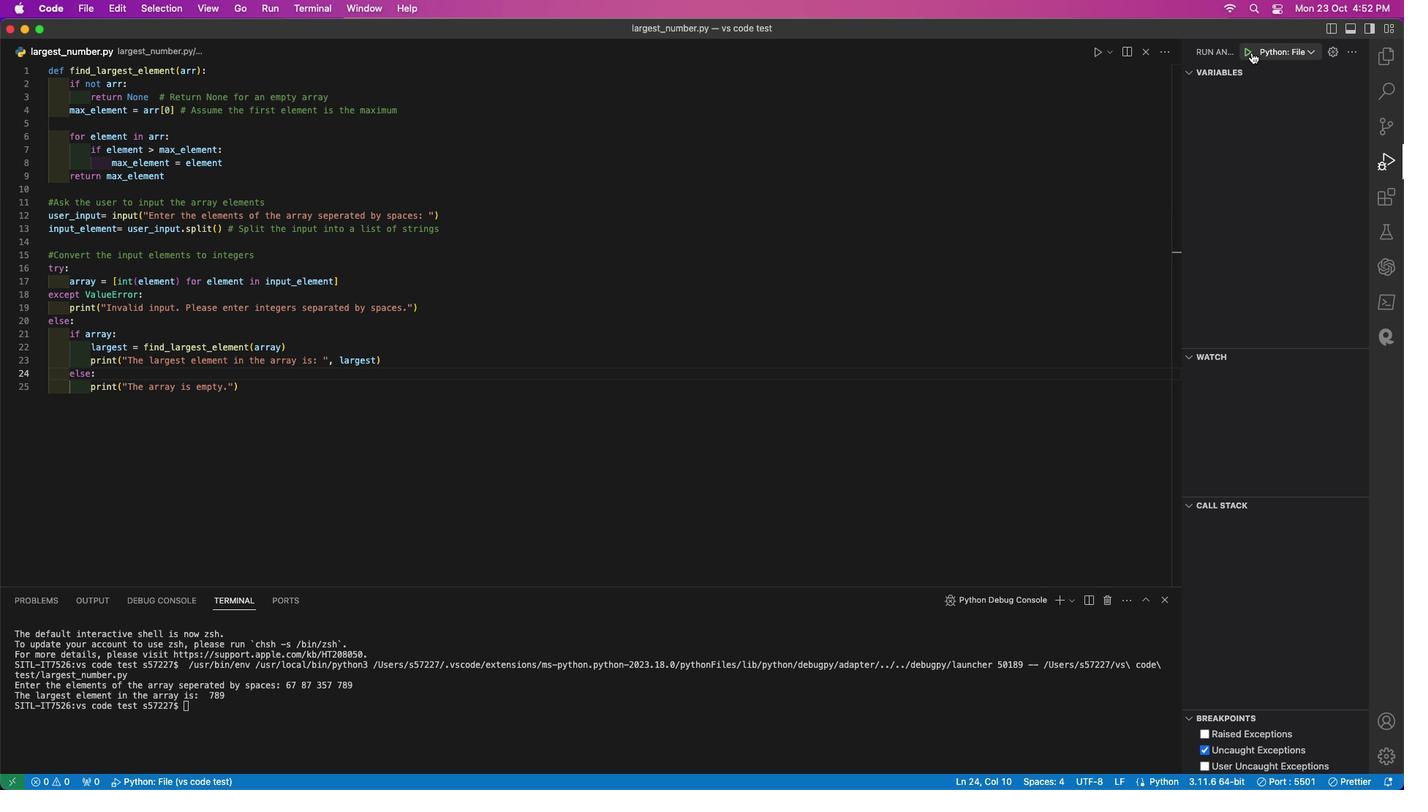 
Action: Mouse moved to (391, 668)
Screenshot: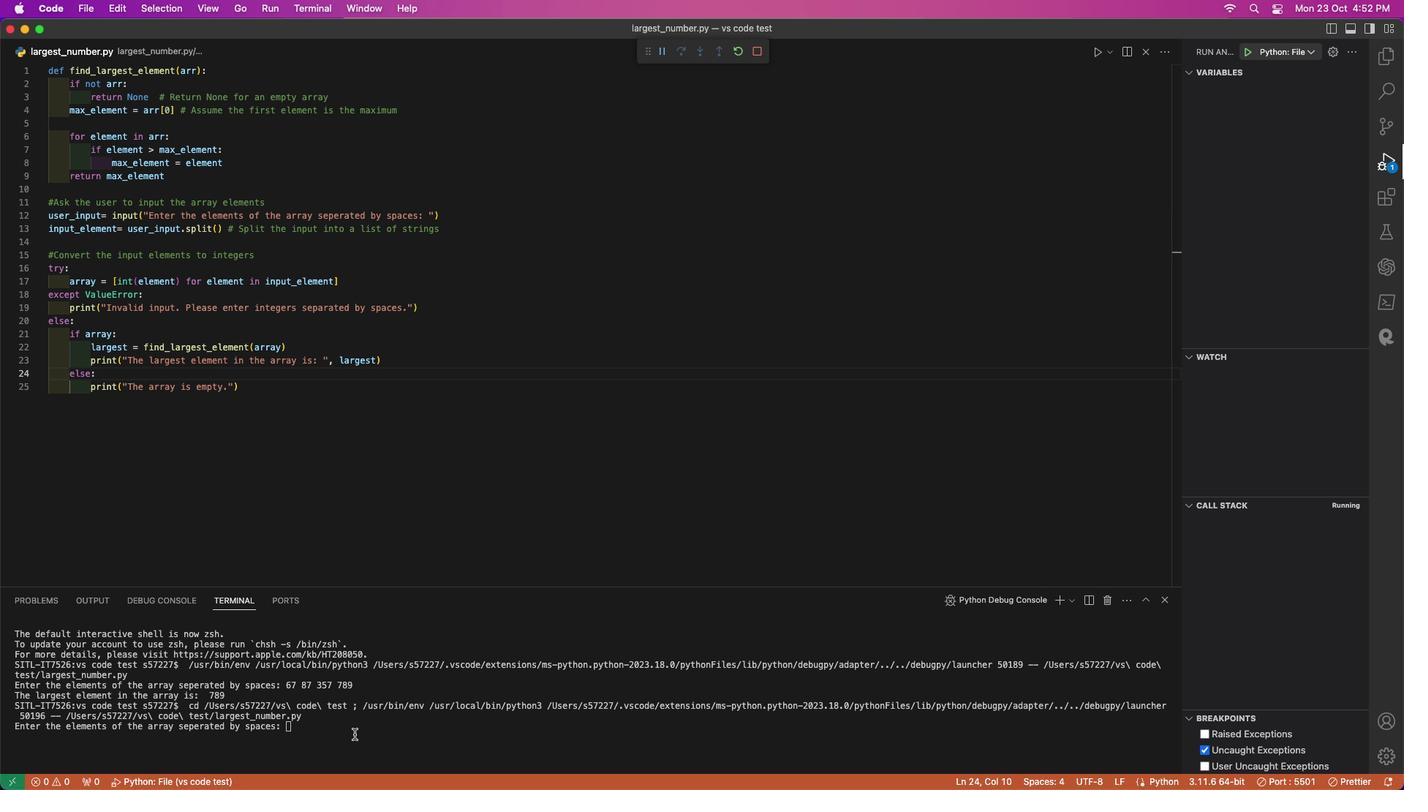 
Action: Mouse pressed left at (391, 668)
Screenshot: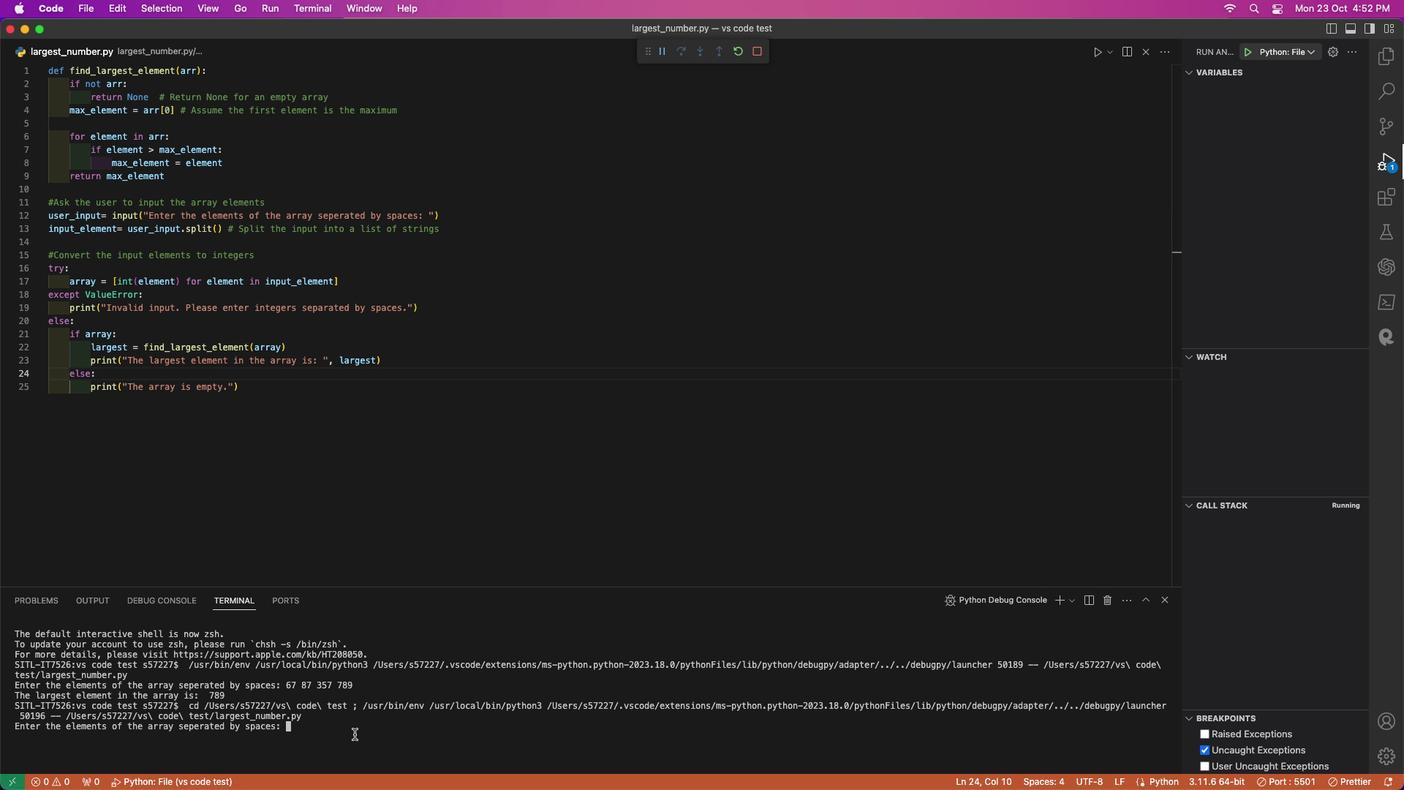 
Action: Mouse moved to (391, 665)
Screenshot: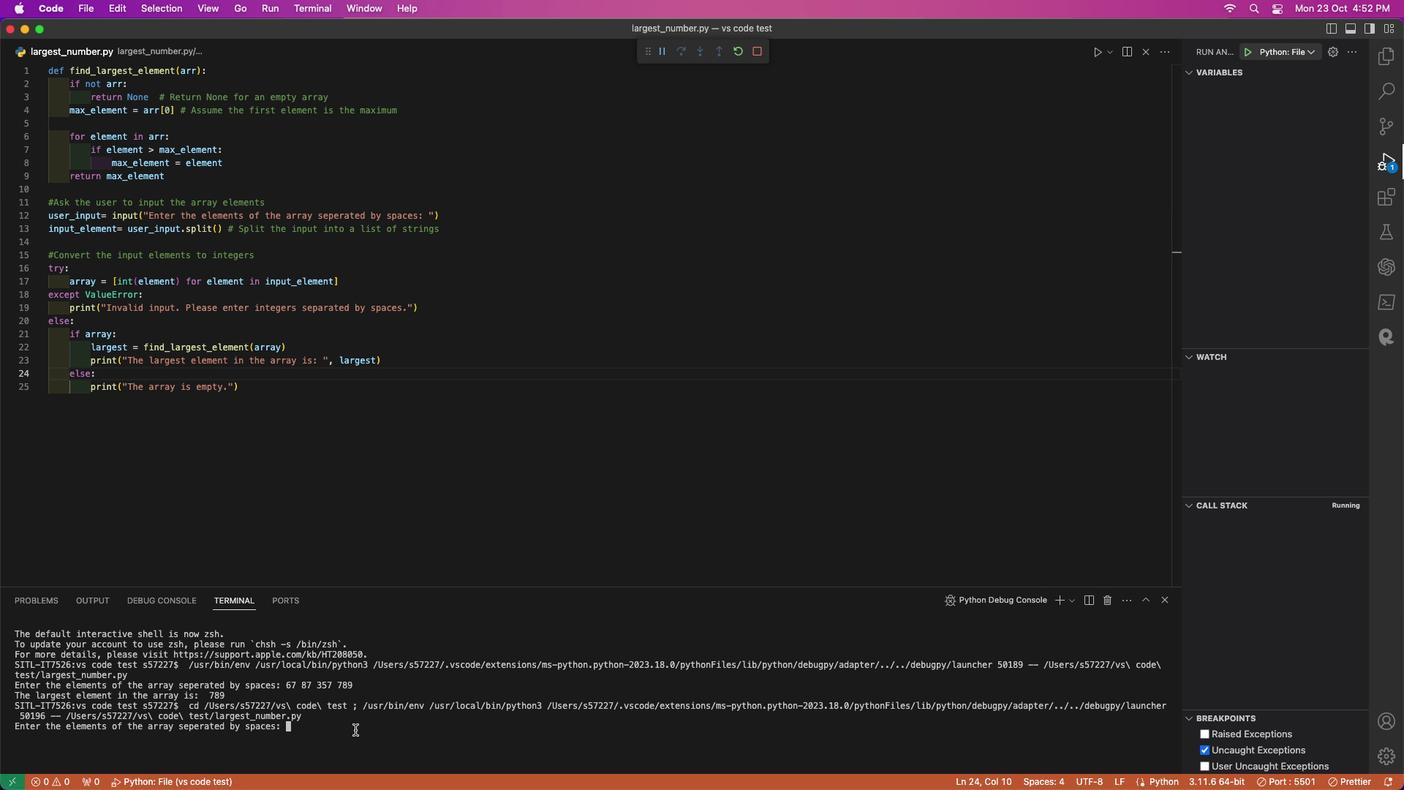 
Action: Key pressed Key.enter
Screenshot: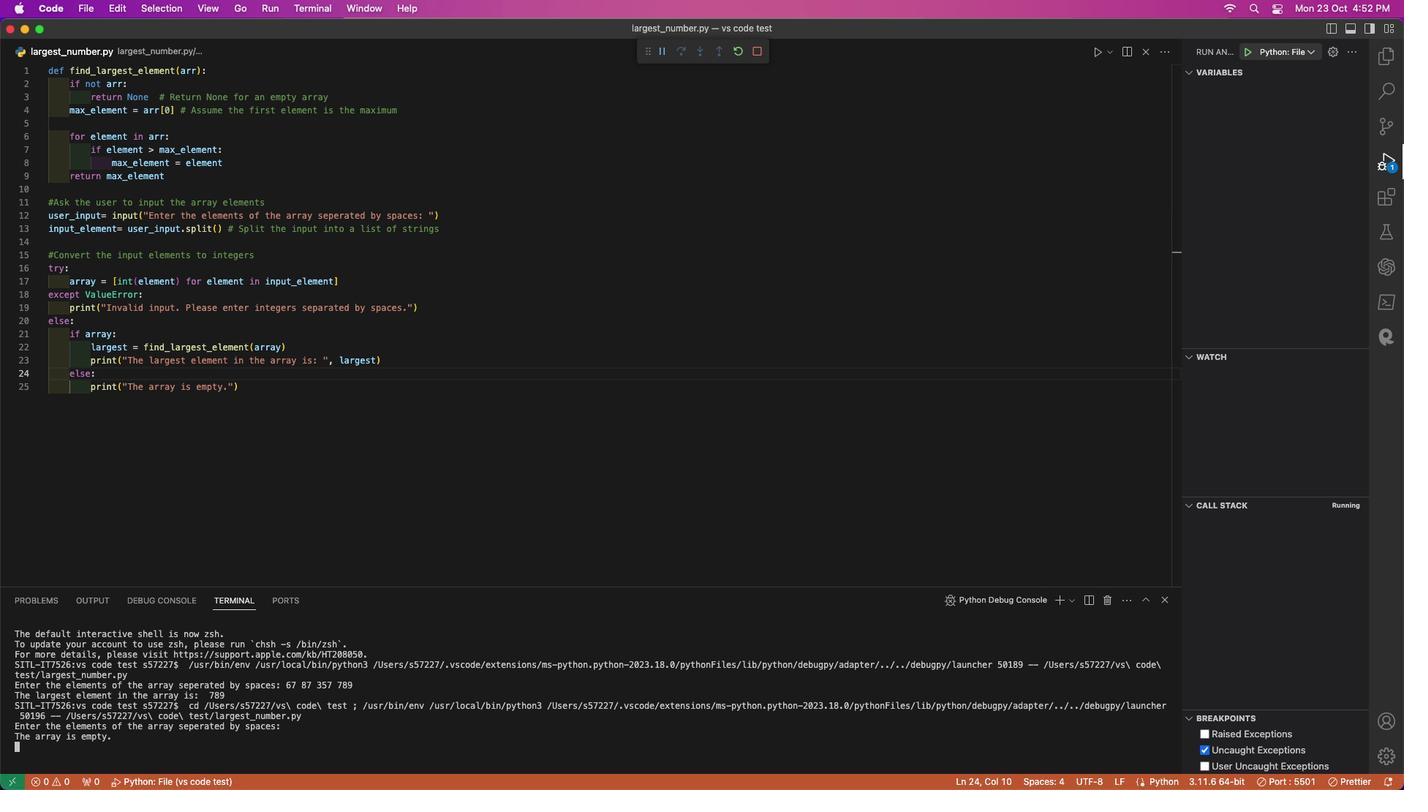 
Action: Mouse moved to (1225, 90)
Screenshot: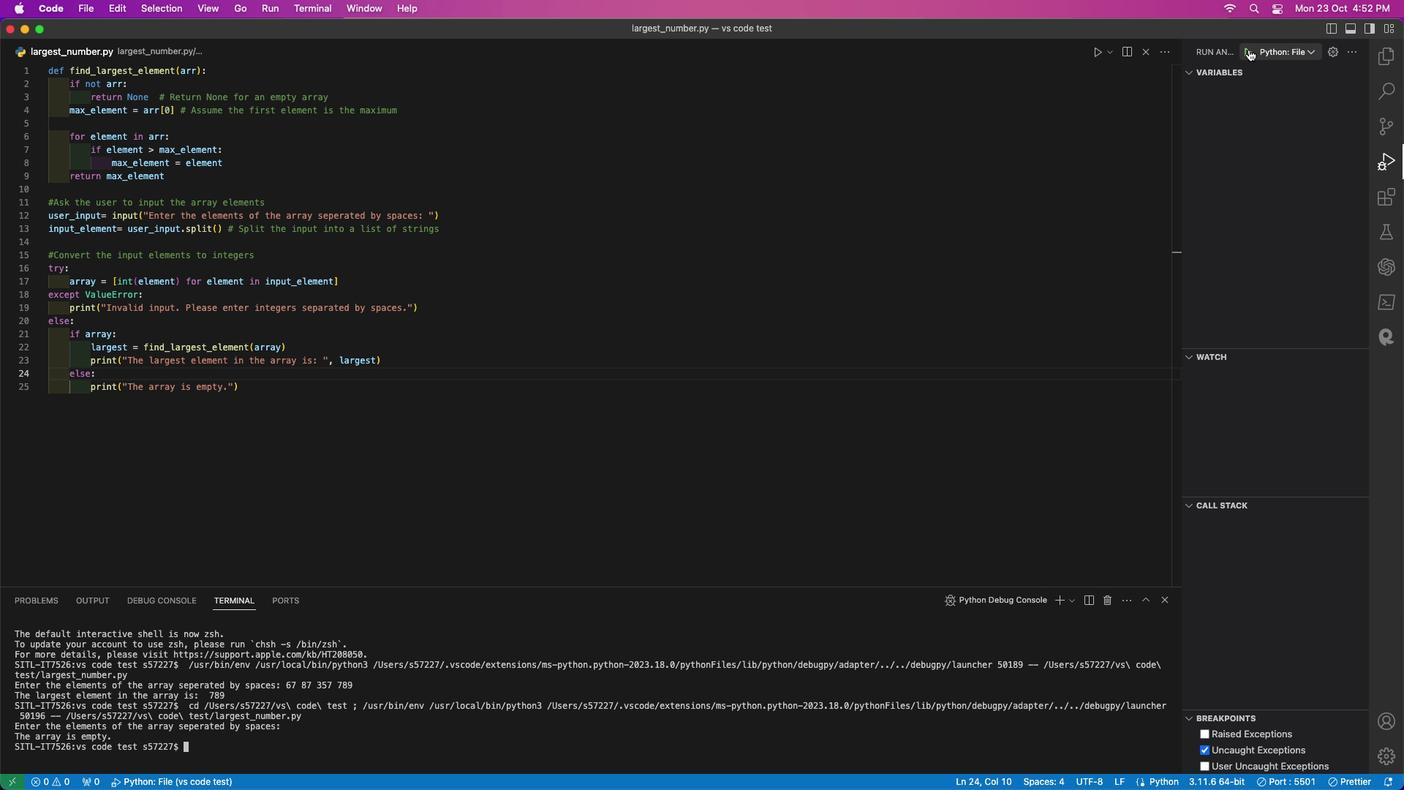 
Action: Mouse pressed left at (1225, 90)
Screenshot: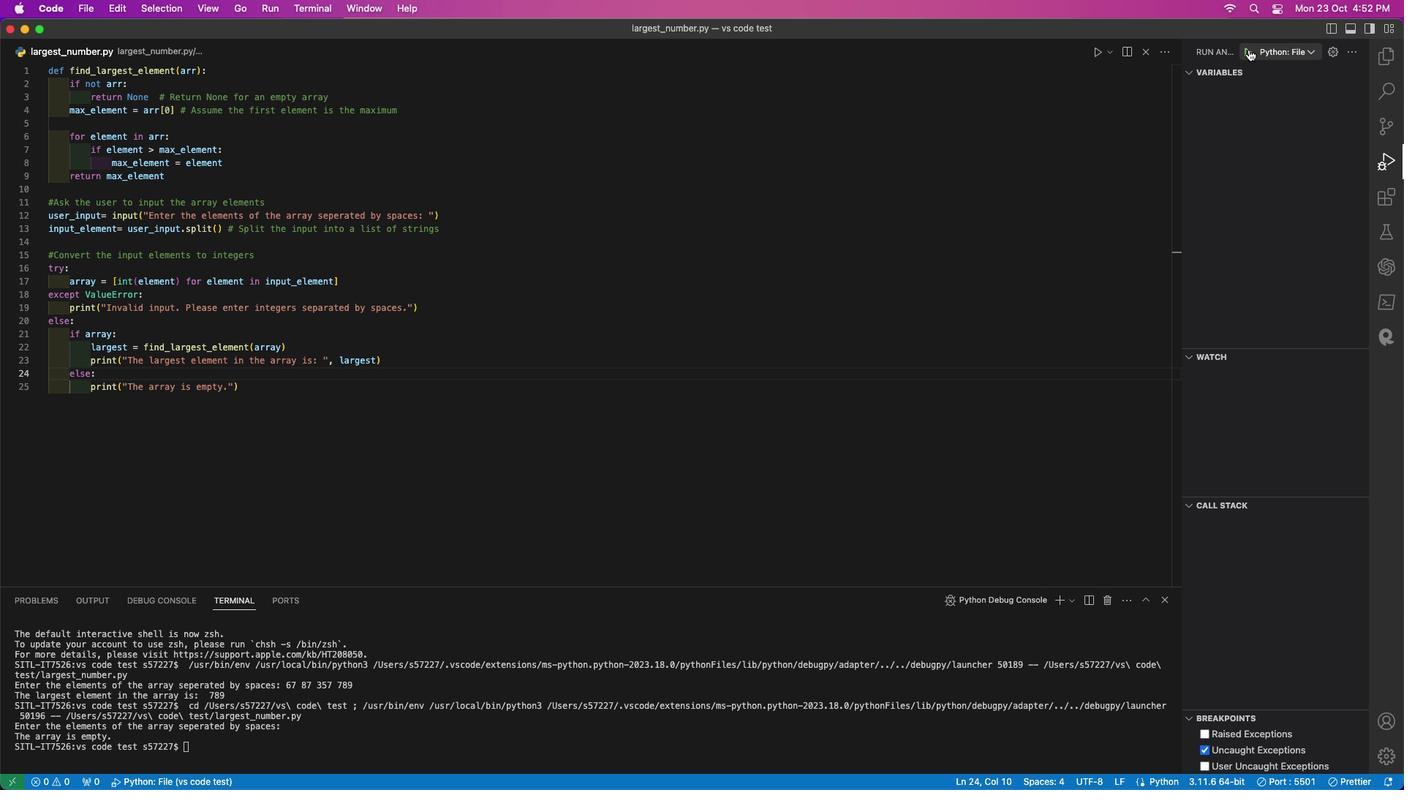 
Action: Mouse moved to (393, 689)
Screenshot: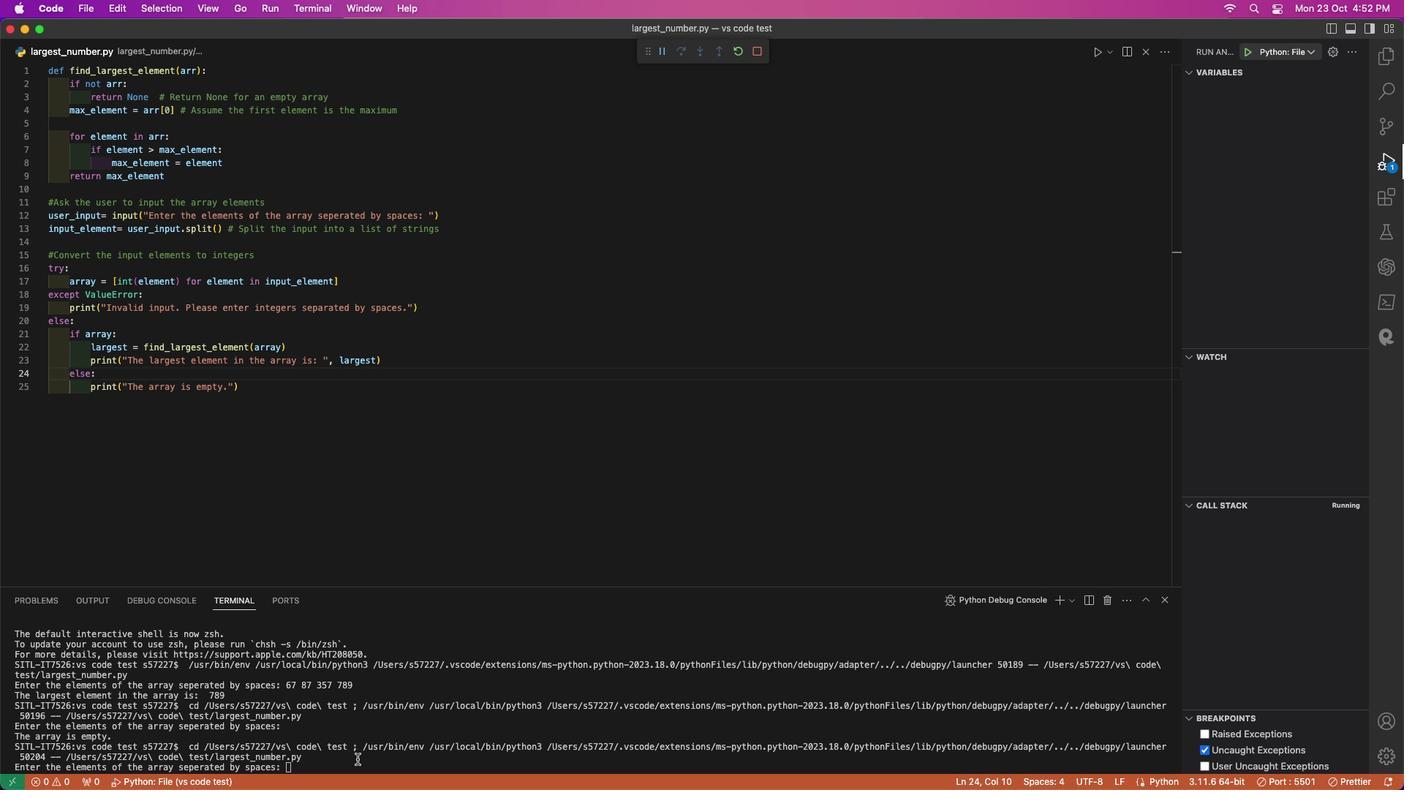 
Action: Mouse pressed left at (393, 689)
Screenshot: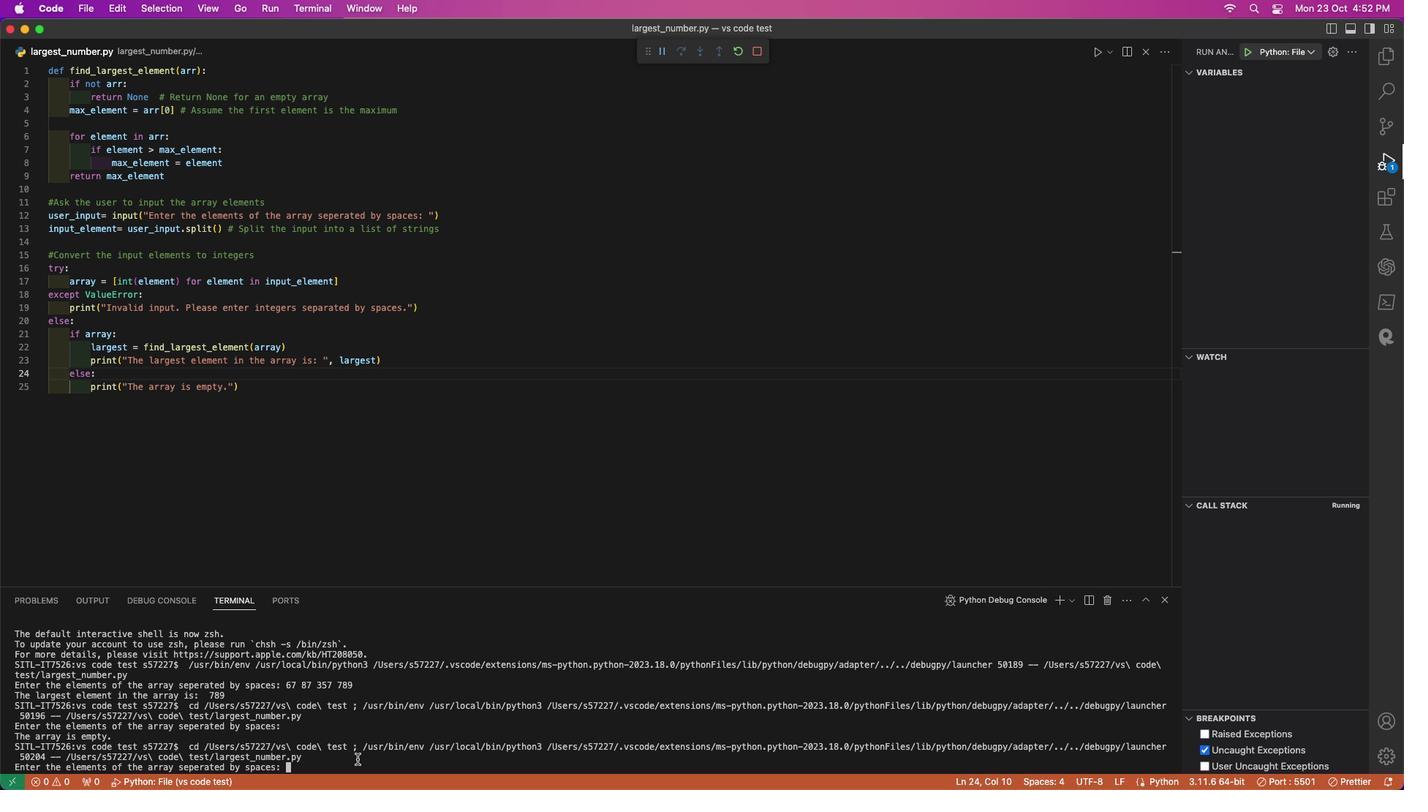 
Action: Mouse moved to (397, 685)
Screenshot: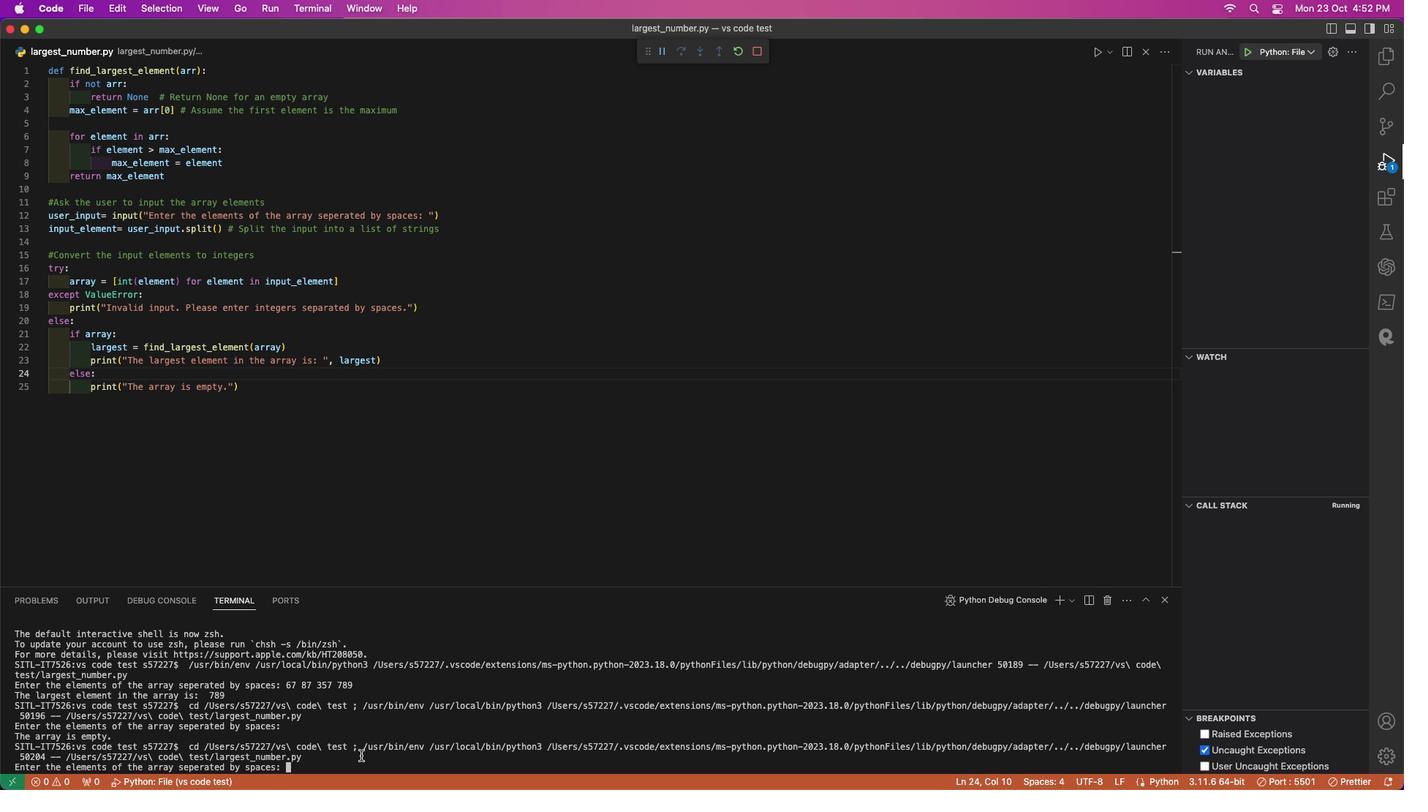 
Action: Key pressed '3''4'
Screenshot: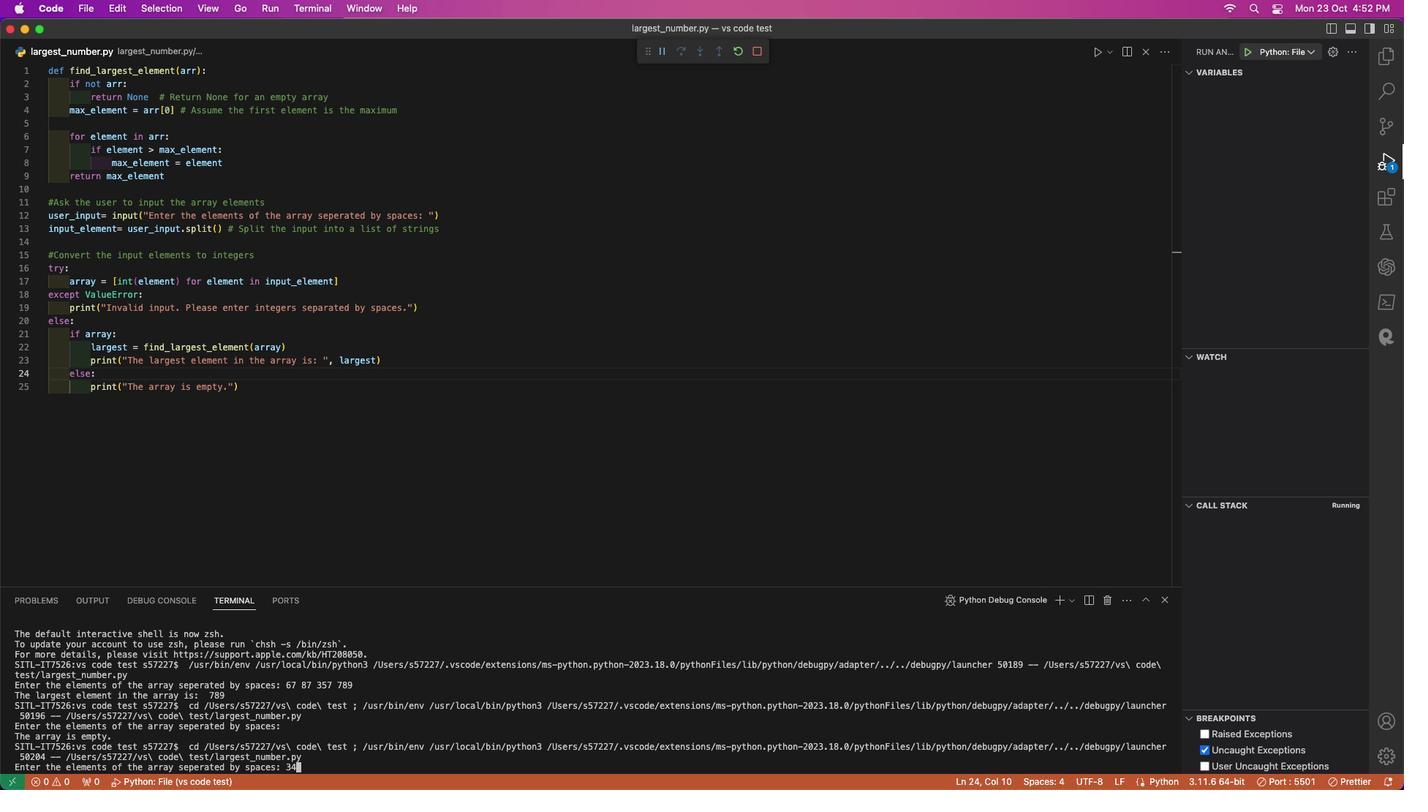 
Action: Mouse moved to (392, 673)
Screenshot: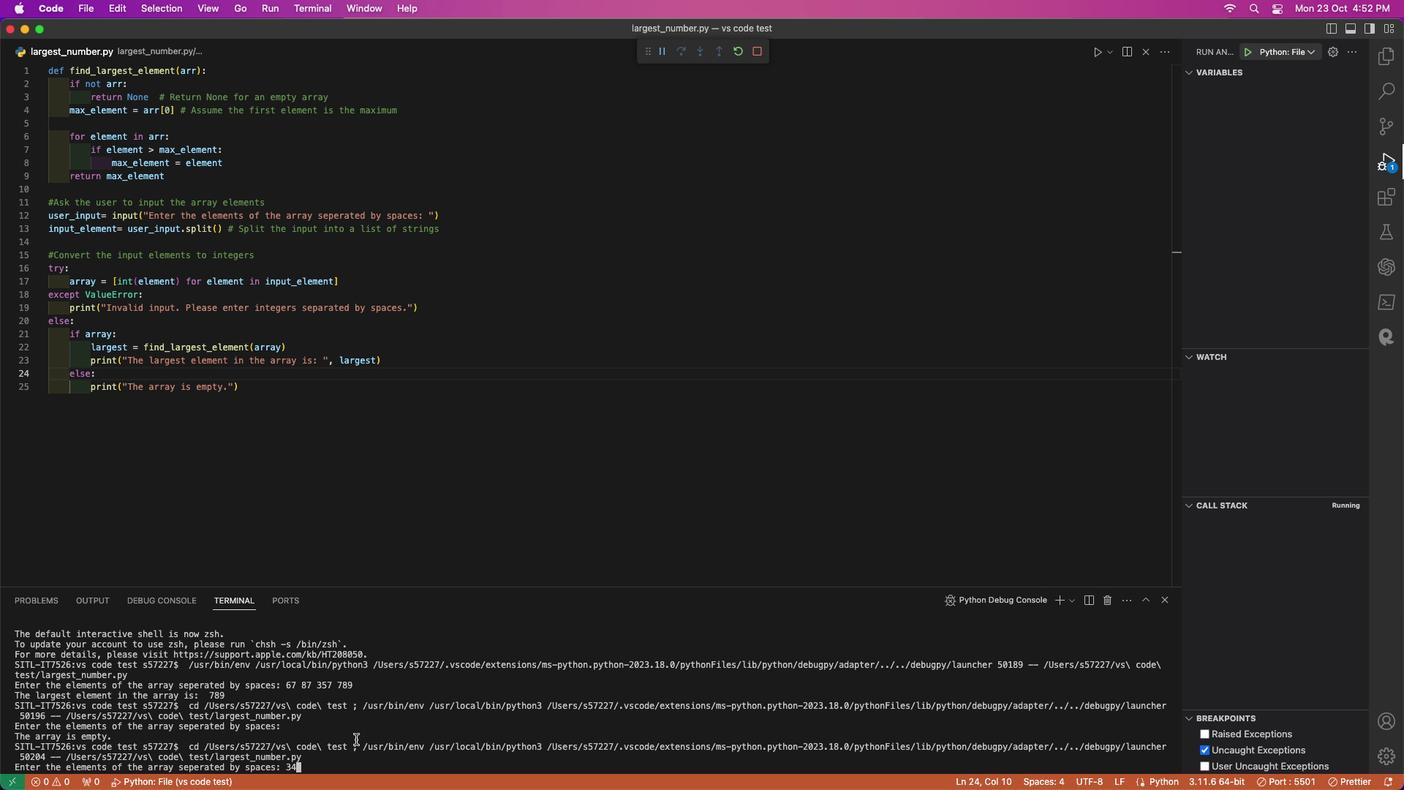 
Action: Key pressed Key.enter
Screenshot: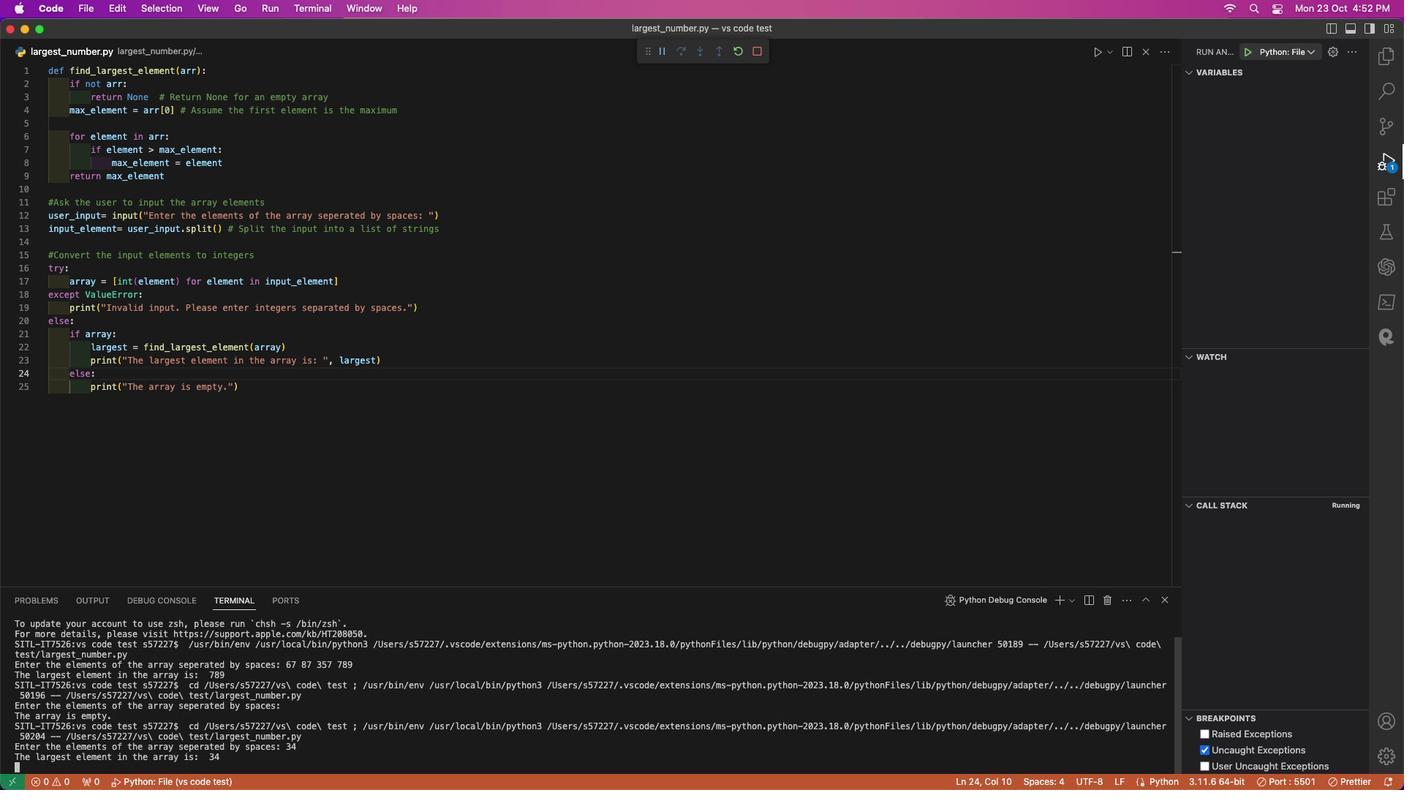 
Action: Mouse moved to (441, 510)
Screenshot: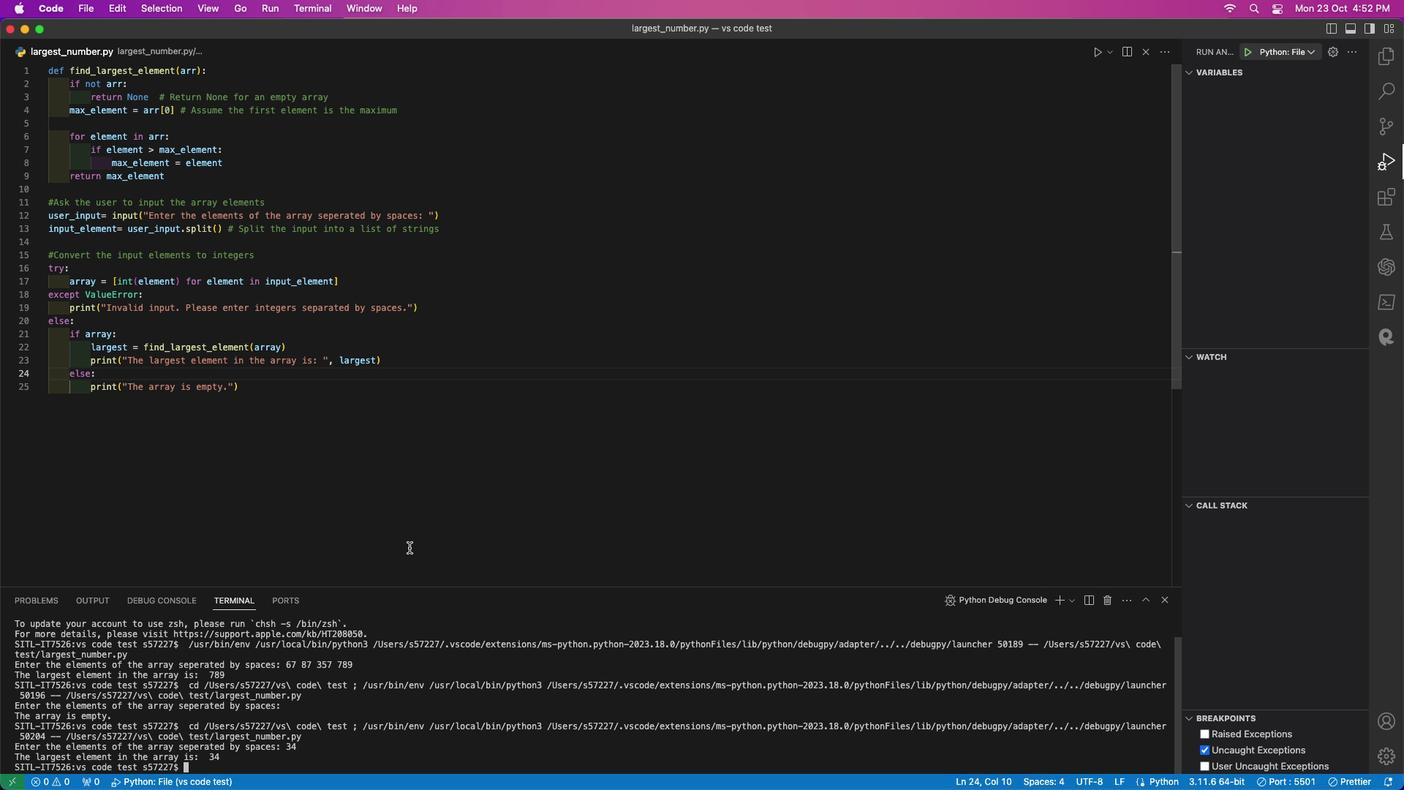 
Action: Mouse pressed left at (441, 510)
Screenshot: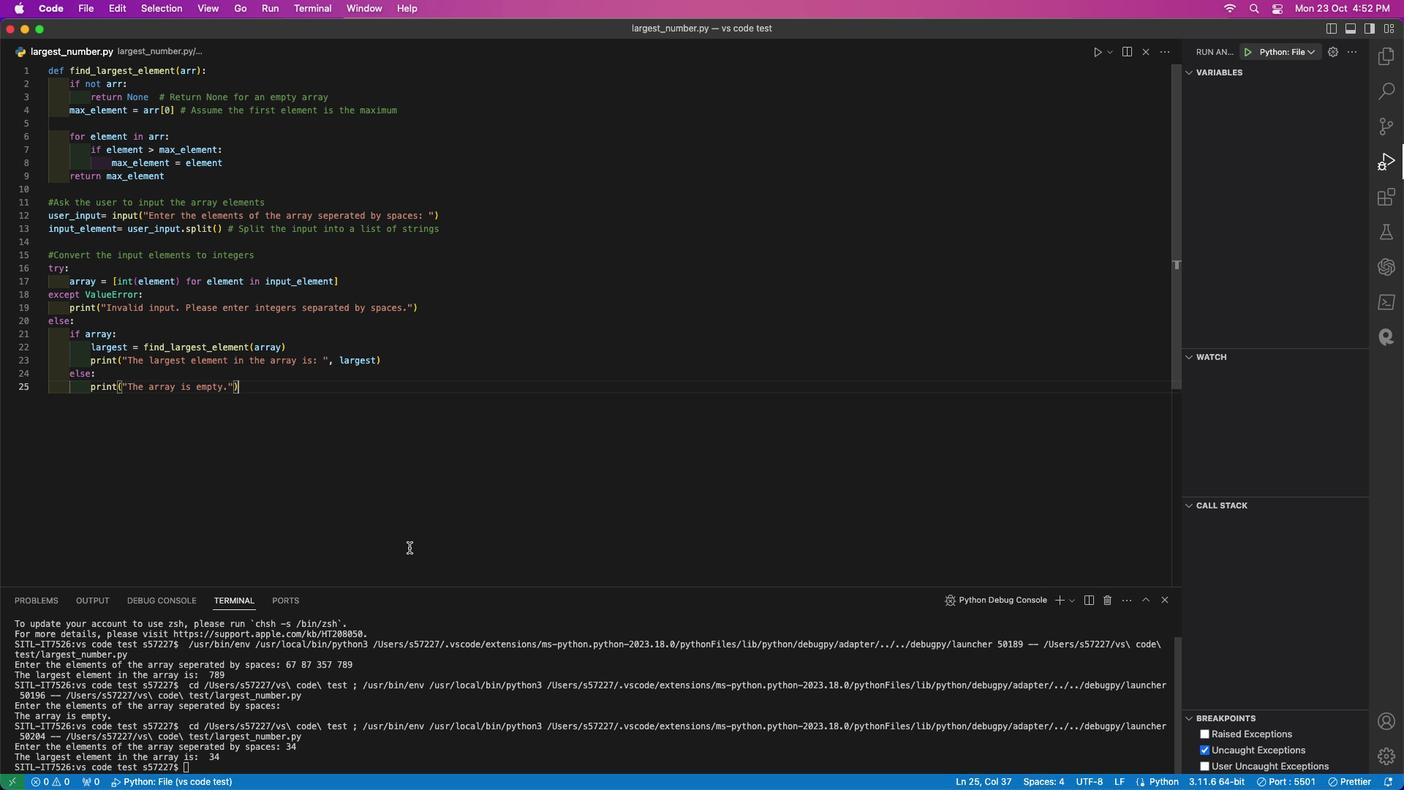 
Action: Mouse moved to (441, 510)
Screenshot: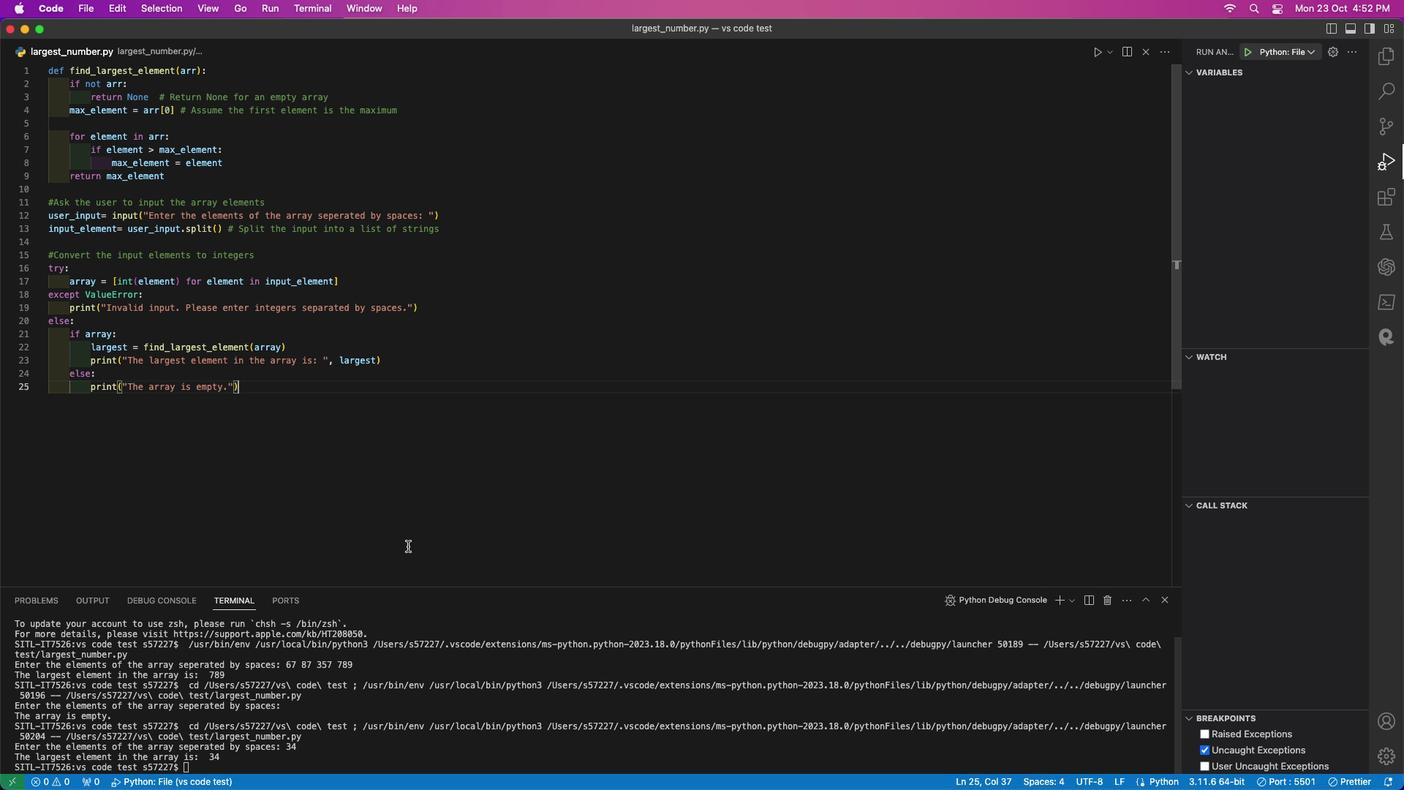 
